 Task: Find connections with filter location Santo Tomé with filter topic #retailwith filter profile language Potuguese with filter current company PhonePe with filter school St. aloysius College, Jabalpur with filter industry Glass, Ceramics and Concrete Manufacturing with filter service category Packaging Design with filter keywords title Director of Bean Counting
Action: Mouse moved to (610, 114)
Screenshot: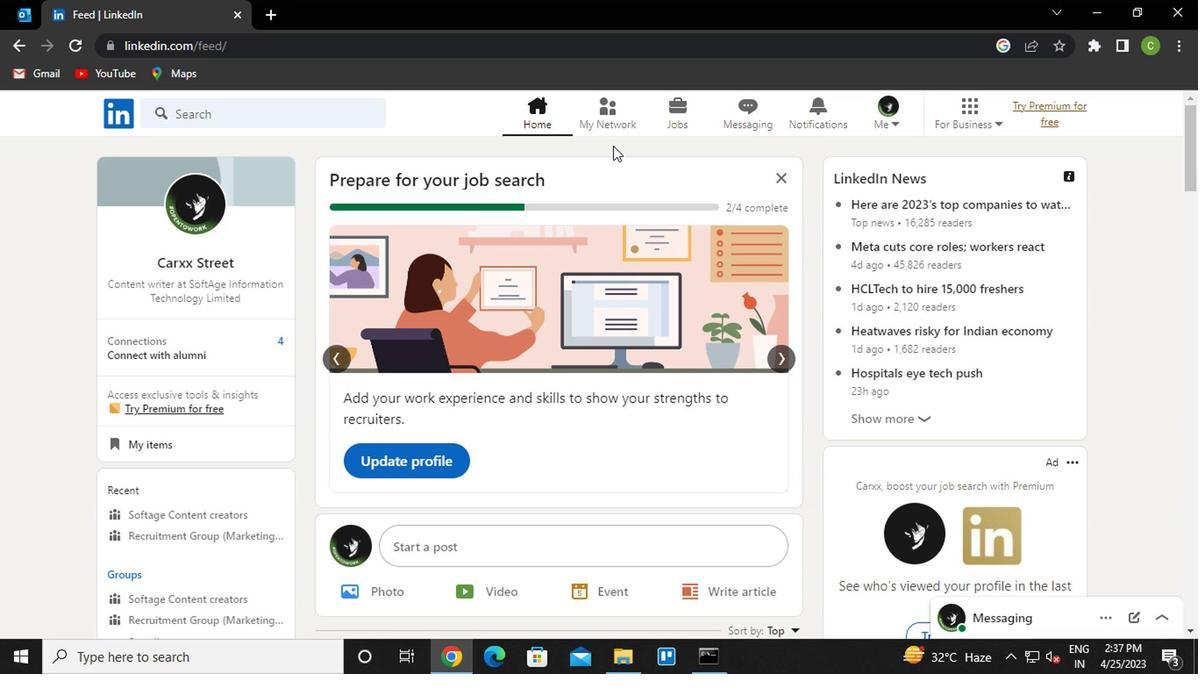 
Action: Mouse pressed left at (610, 114)
Screenshot: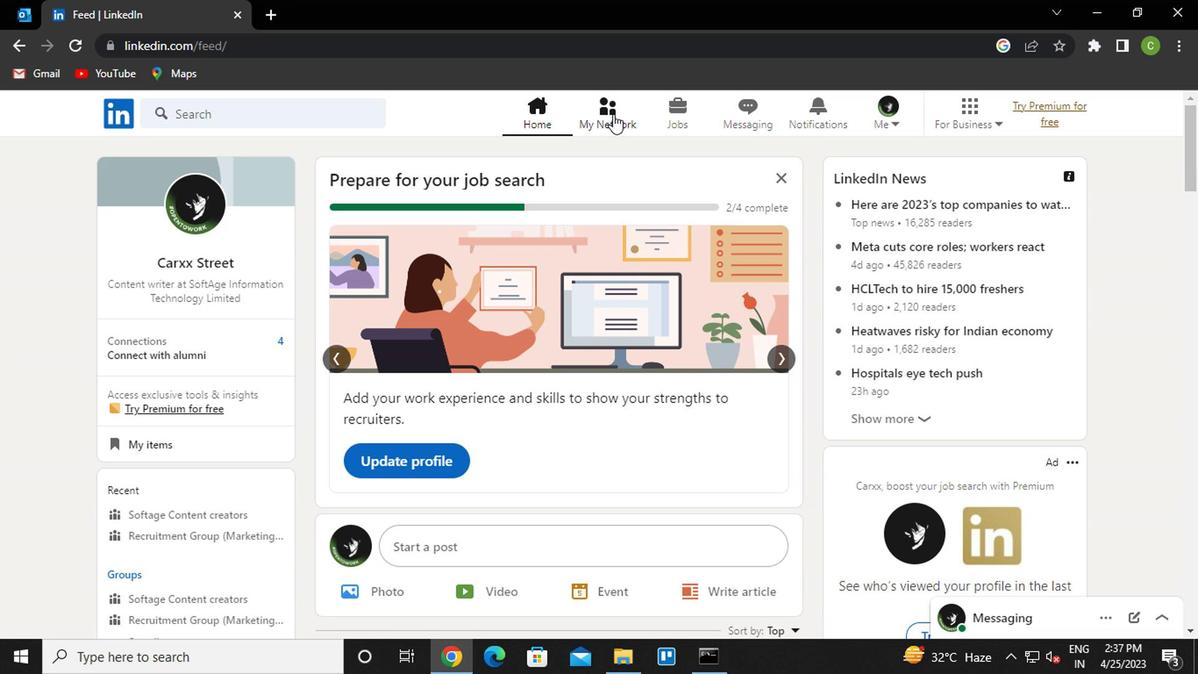 
Action: Mouse moved to (220, 207)
Screenshot: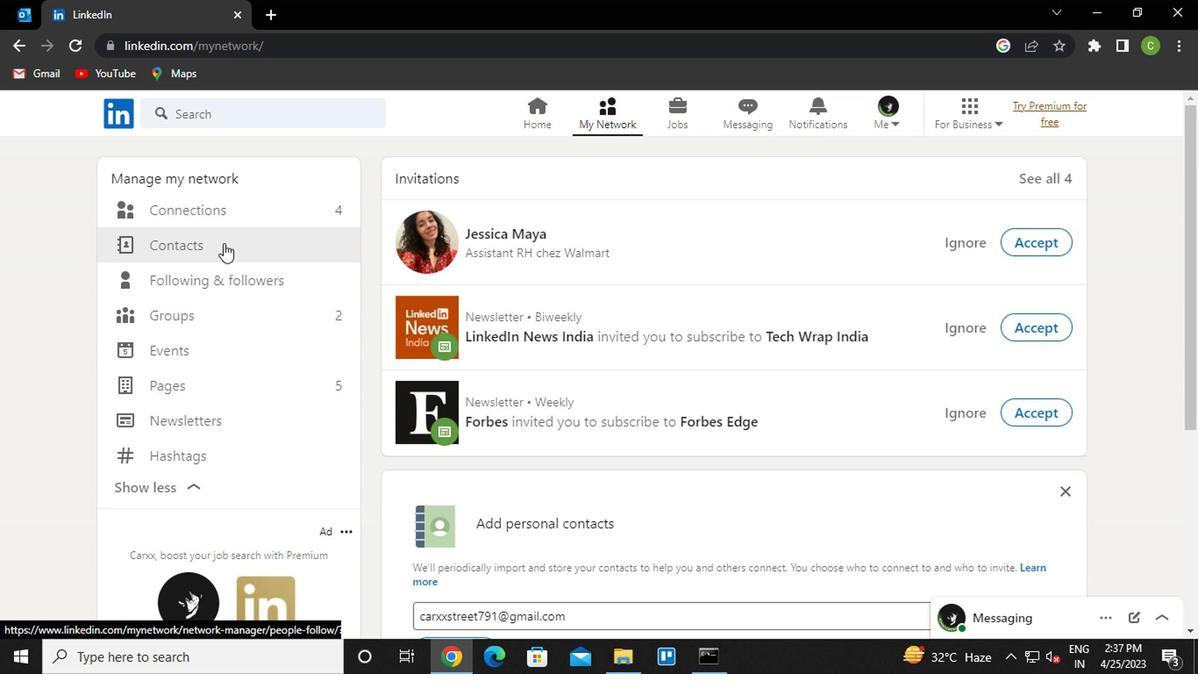 
Action: Mouse pressed left at (220, 207)
Screenshot: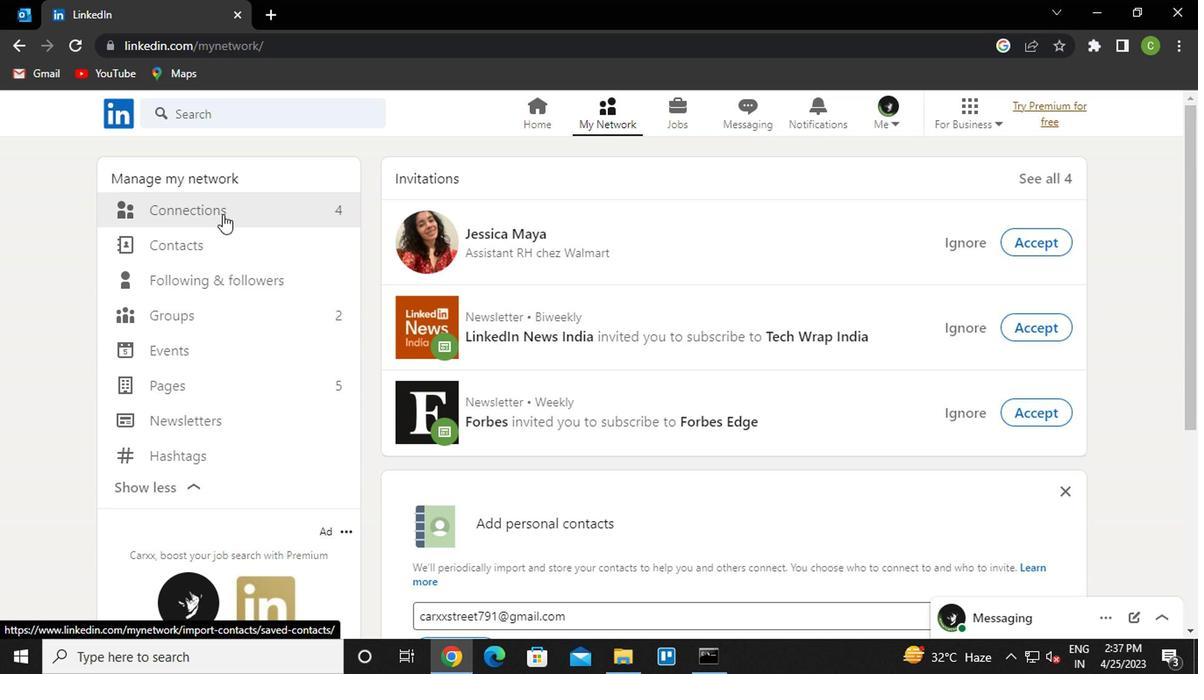 
Action: Mouse moved to (721, 200)
Screenshot: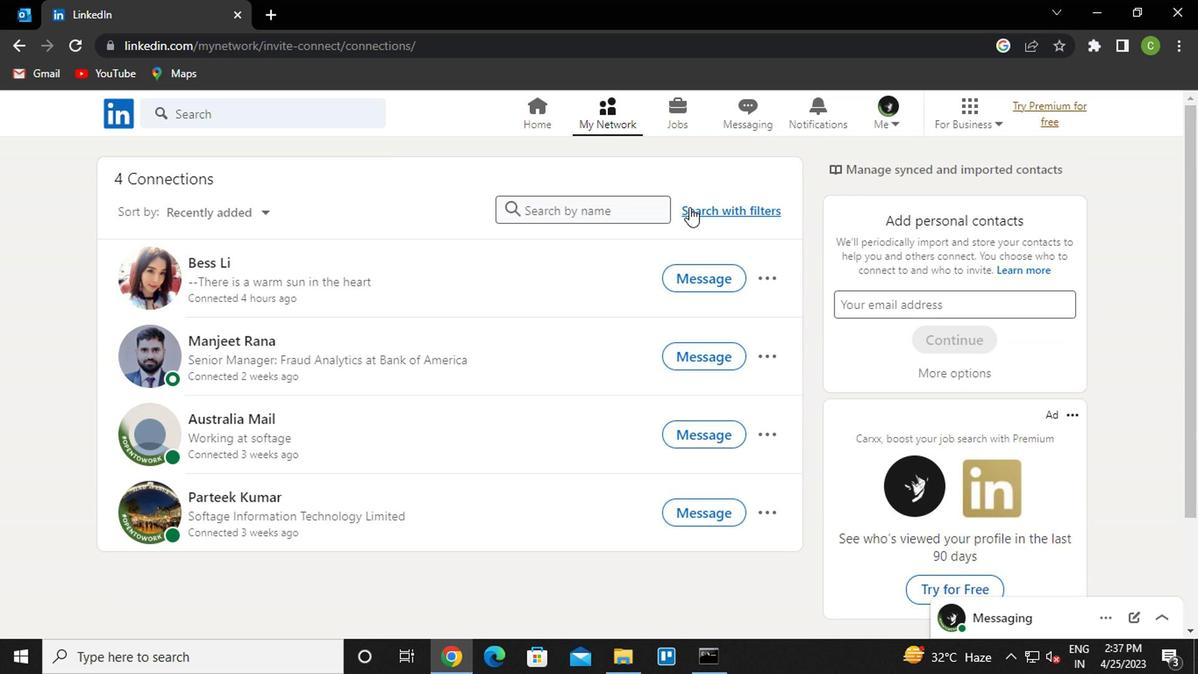 
Action: Mouse pressed left at (721, 200)
Screenshot: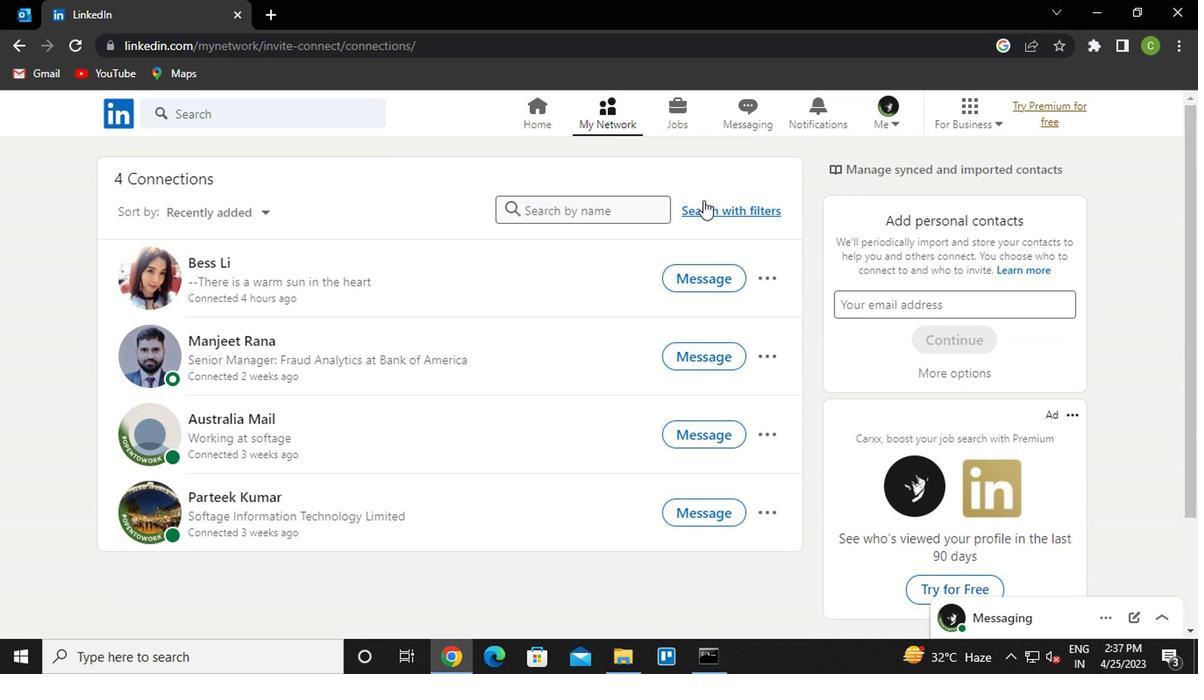 
Action: Mouse moved to (721, 209)
Screenshot: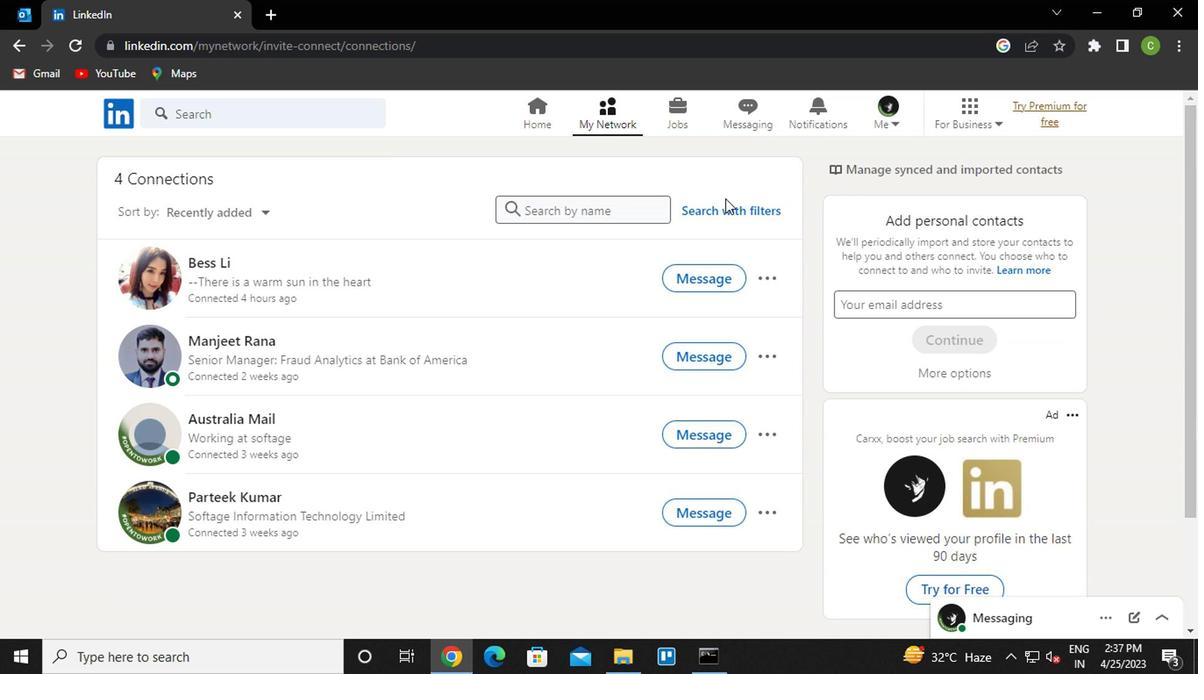 
Action: Mouse pressed left at (721, 209)
Screenshot: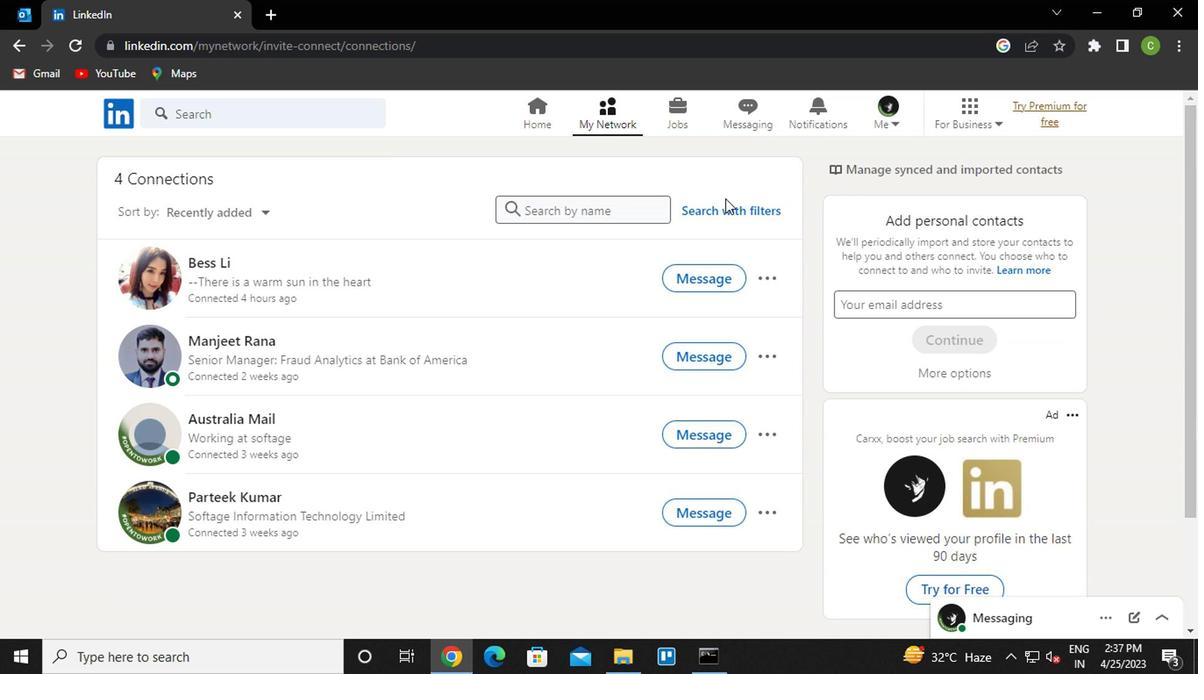 
Action: Mouse moved to (590, 168)
Screenshot: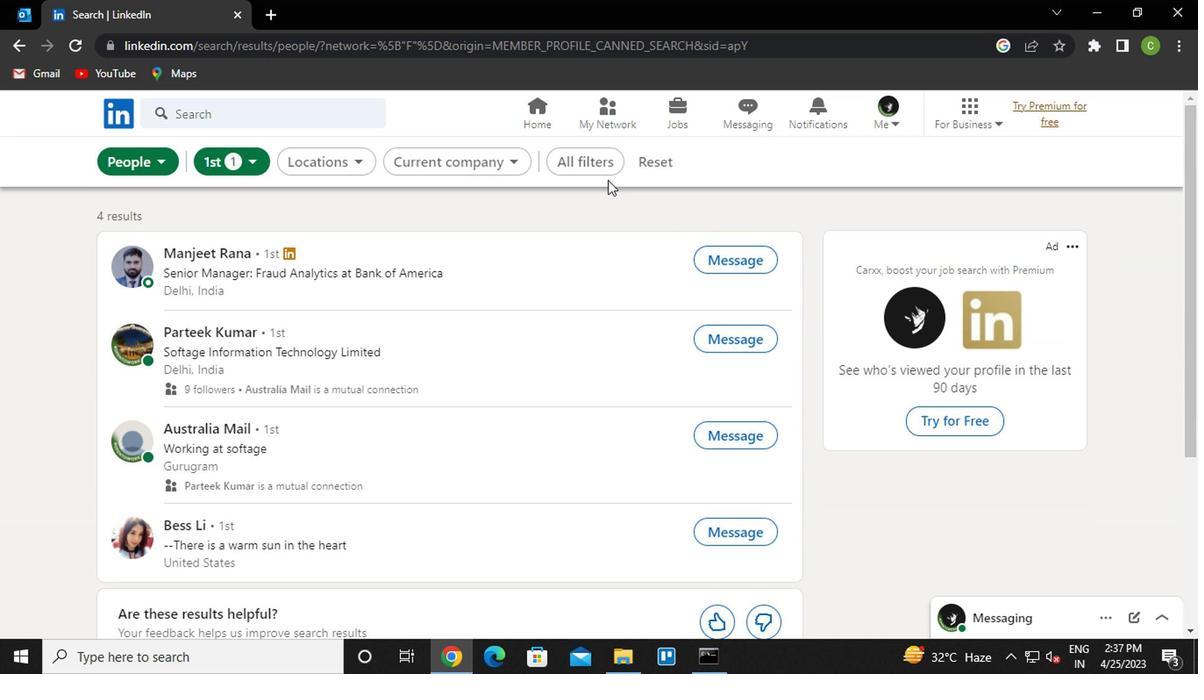 
Action: Mouse pressed left at (590, 168)
Screenshot: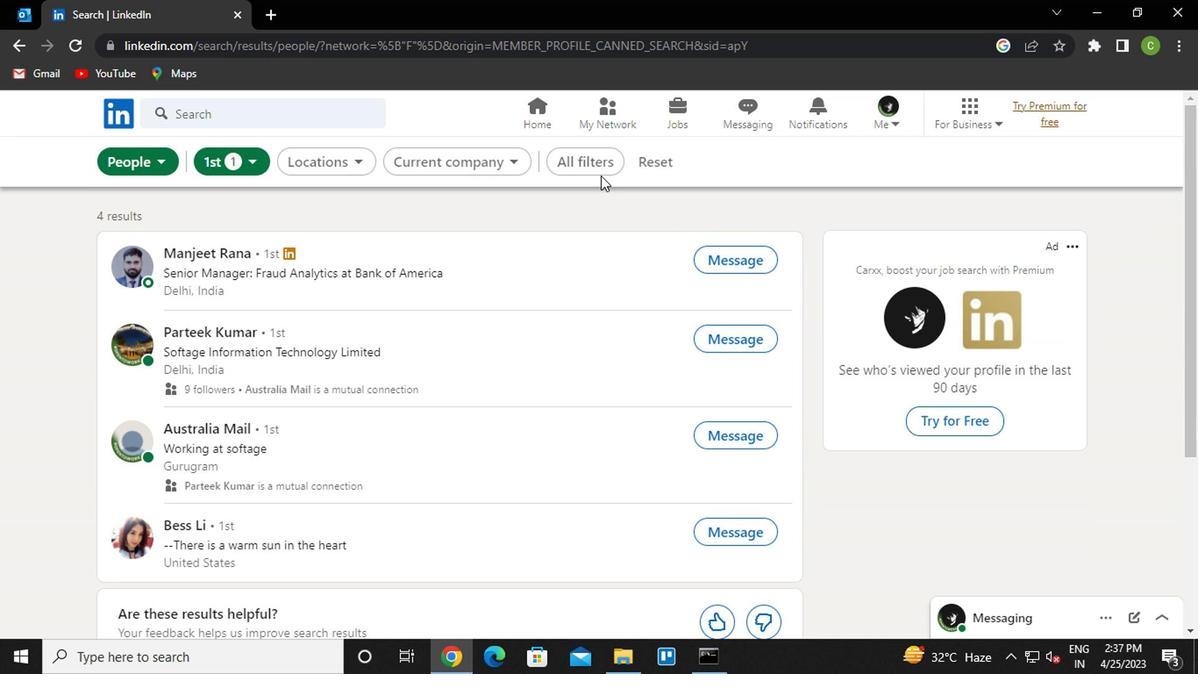
Action: Mouse moved to (898, 400)
Screenshot: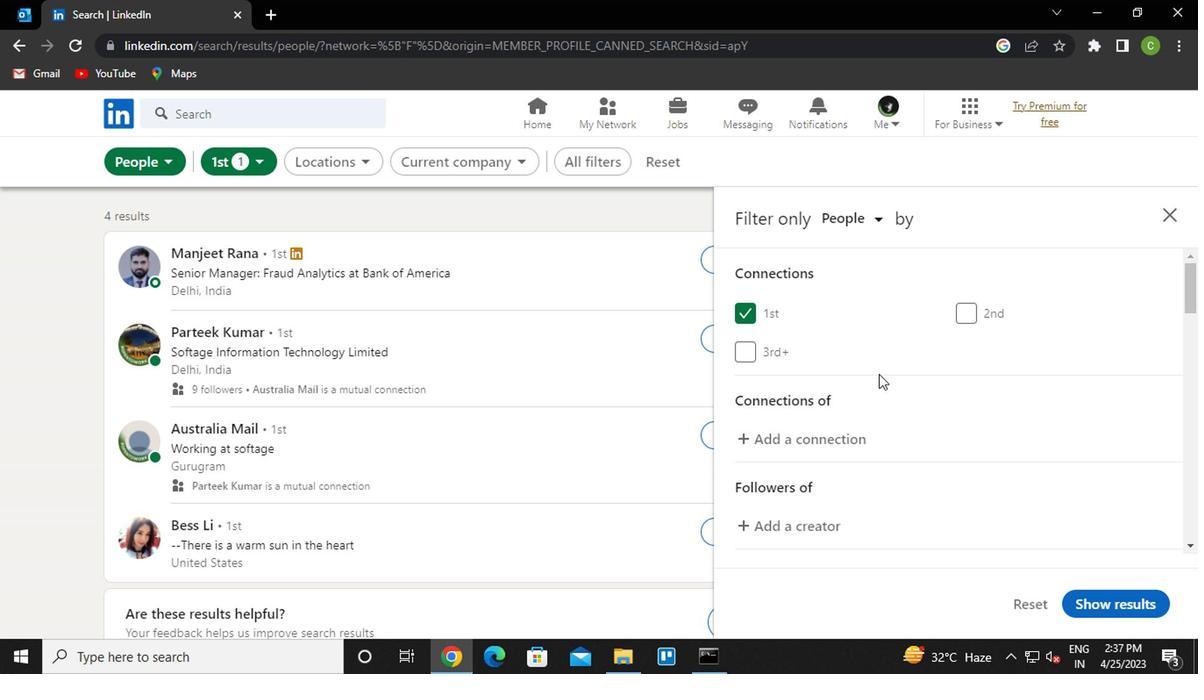 
Action: Mouse scrolled (898, 399) with delta (0, -1)
Screenshot: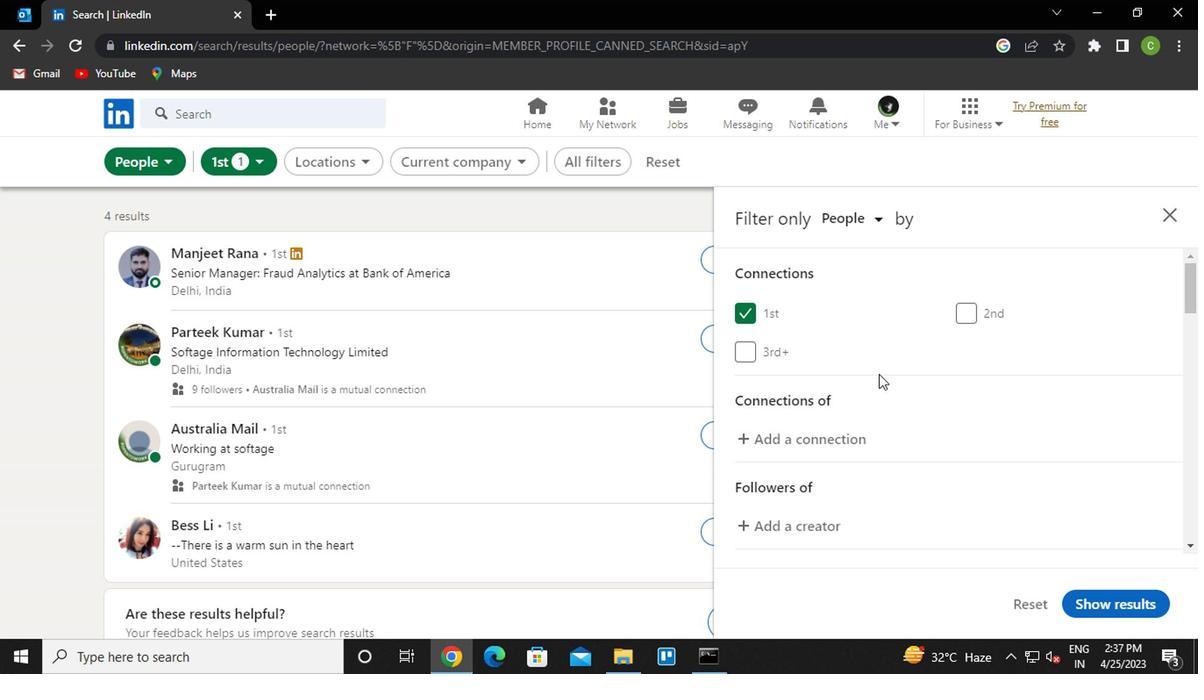 
Action: Mouse moved to (905, 406)
Screenshot: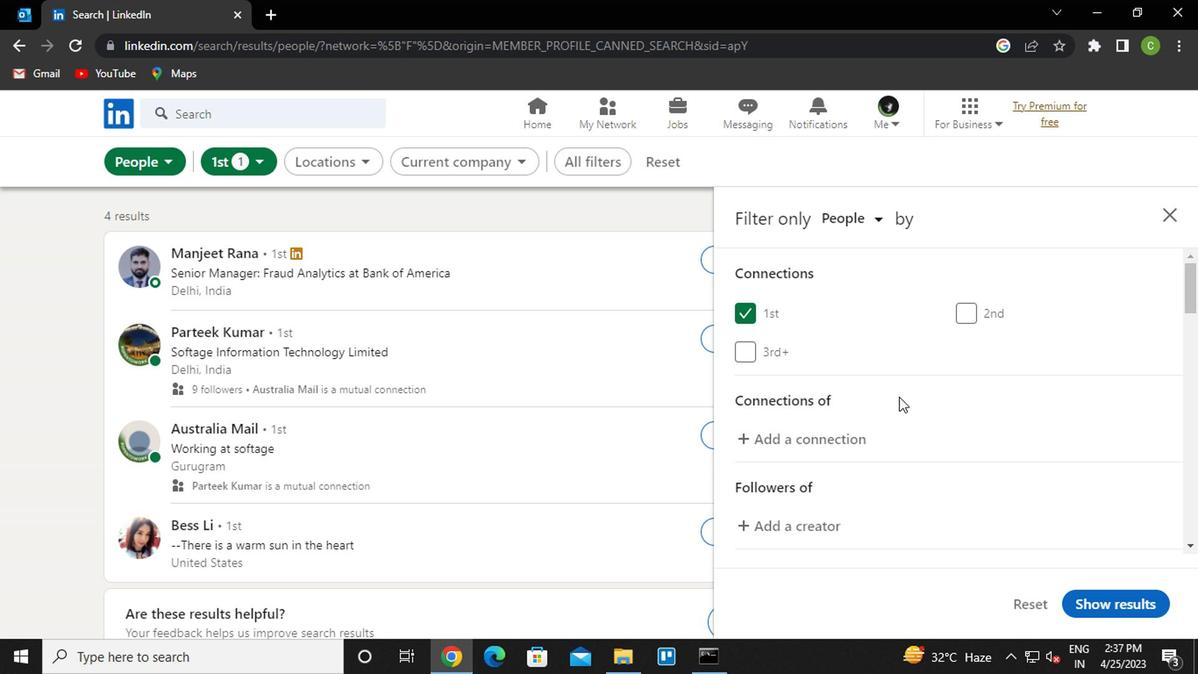 
Action: Mouse scrolled (905, 405) with delta (0, 0)
Screenshot: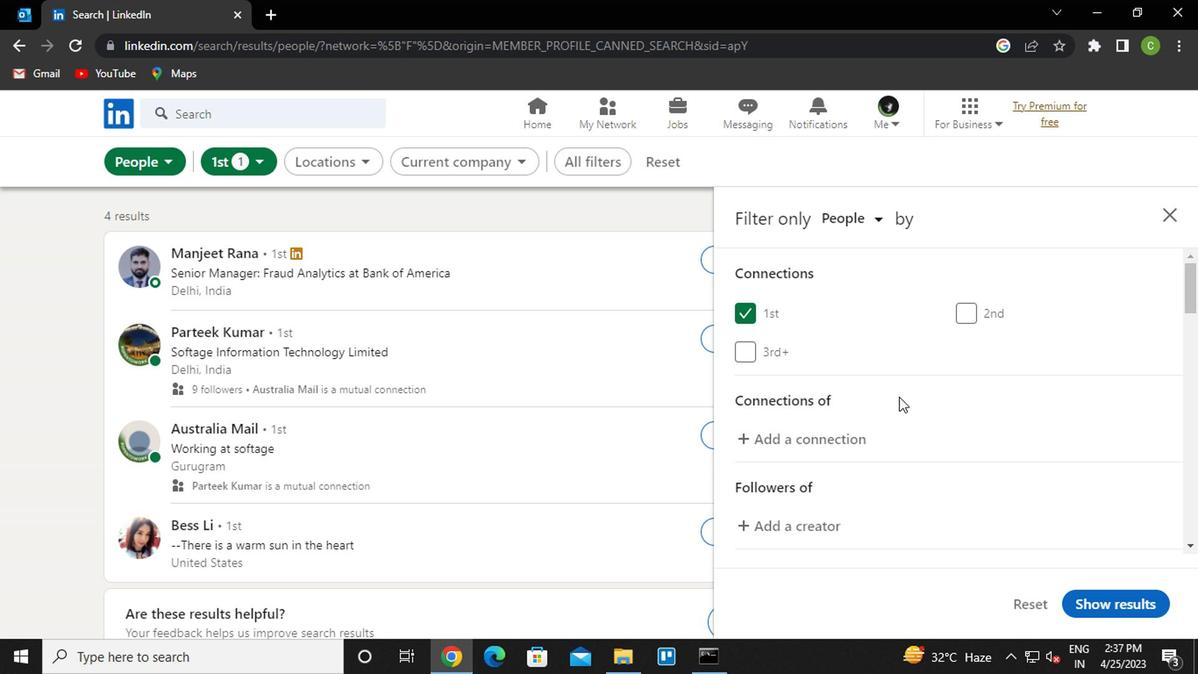 
Action: Mouse moved to (910, 413)
Screenshot: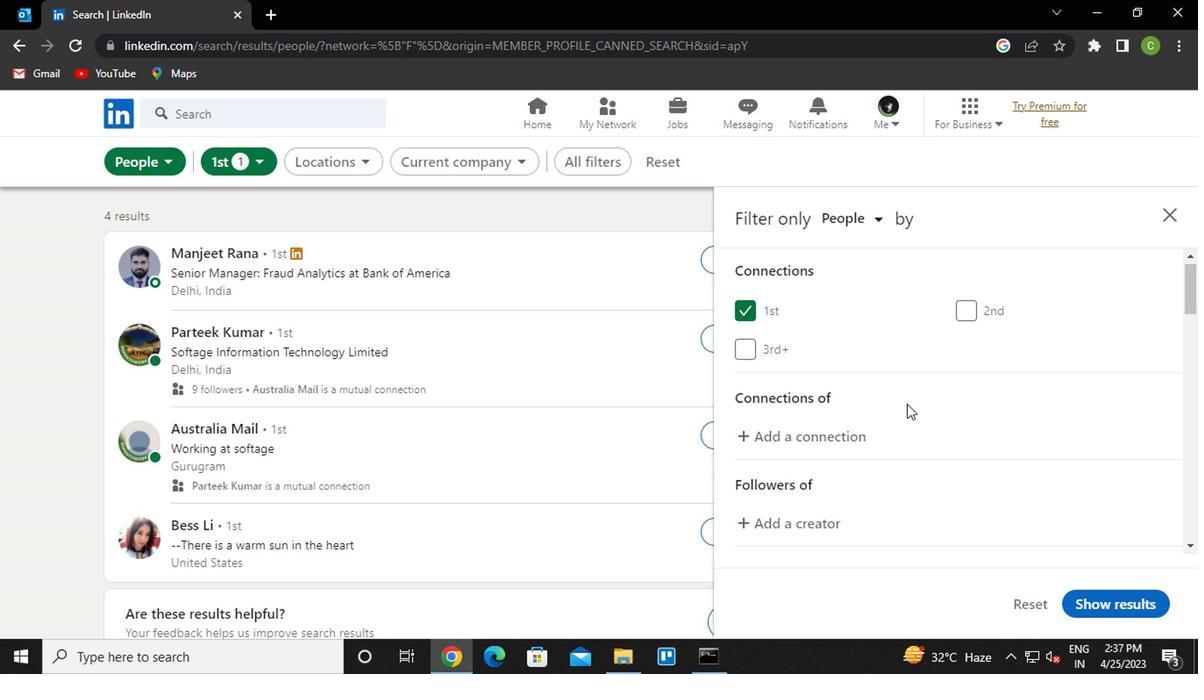
Action: Mouse scrolled (910, 412) with delta (0, 0)
Screenshot: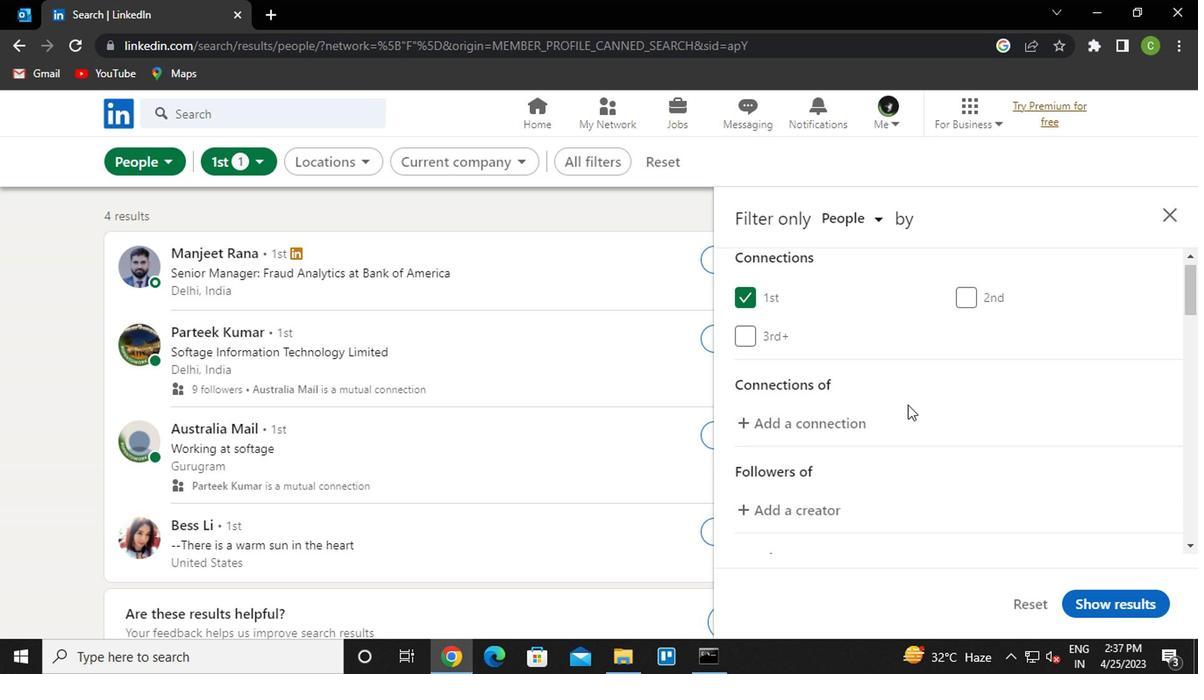 
Action: Mouse moved to (1013, 425)
Screenshot: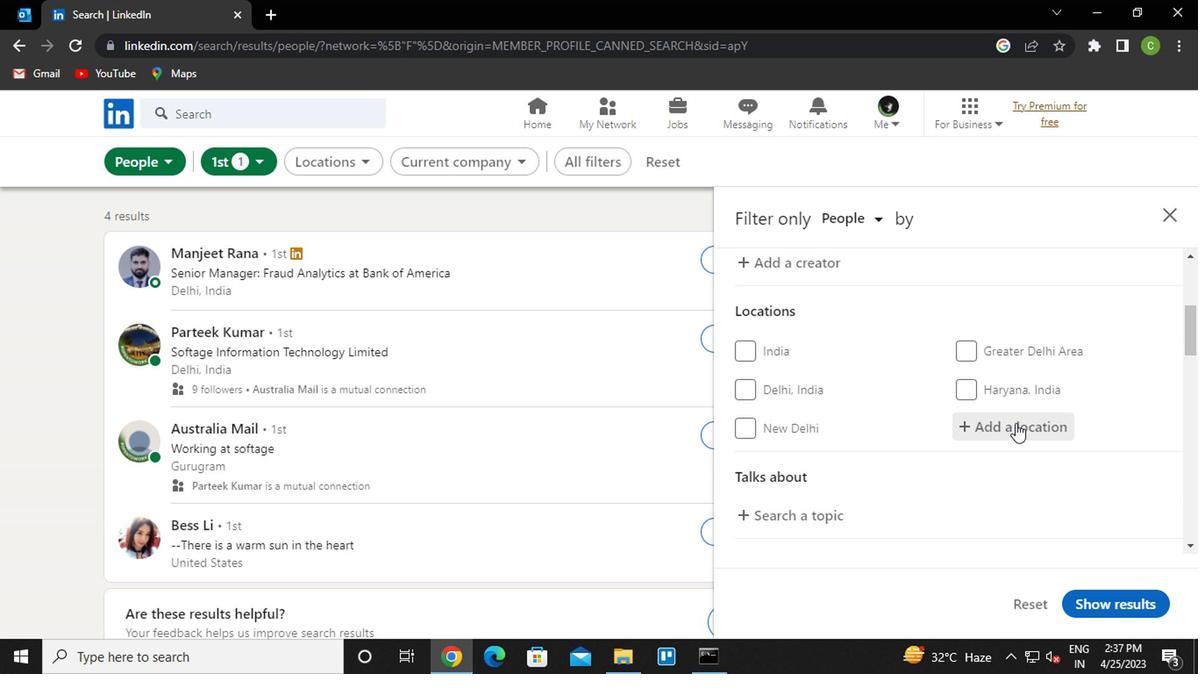 
Action: Mouse pressed left at (1013, 425)
Screenshot: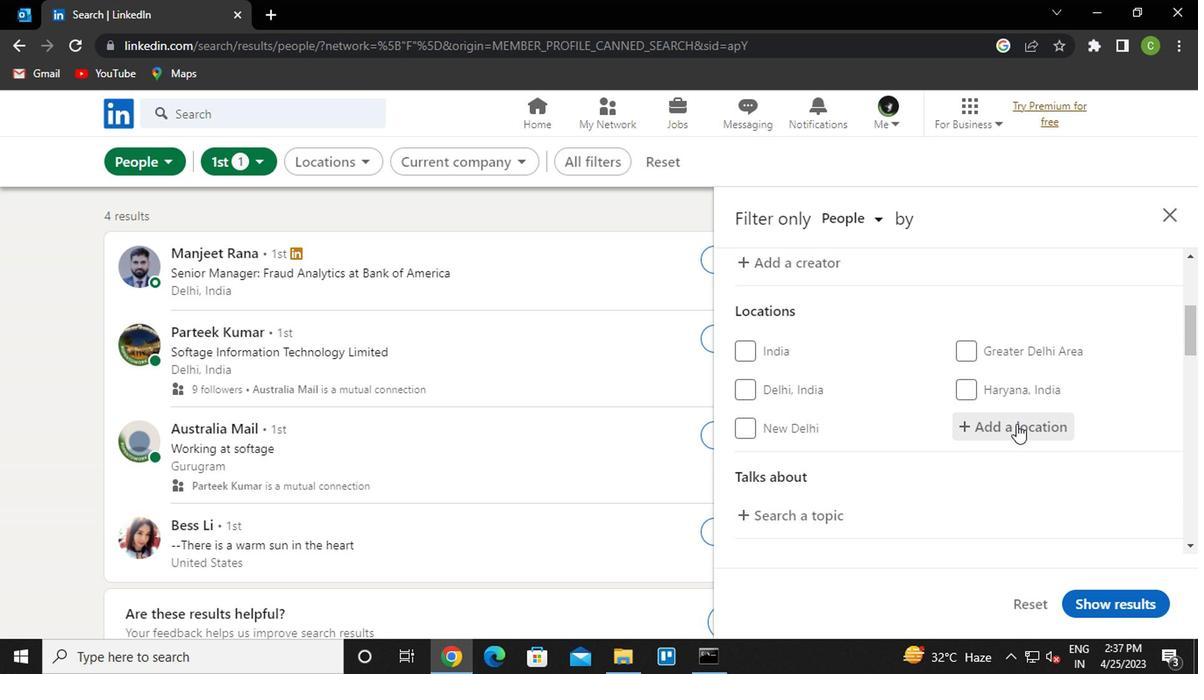 
Action: Key pressed <Key.caps_lock><Key.caps_lock>s<Key.caps_lock>anto<Key.space><Key.caps_lock>t<Key.caps_lock>oma<Key.down><Key.enter>
Screenshot: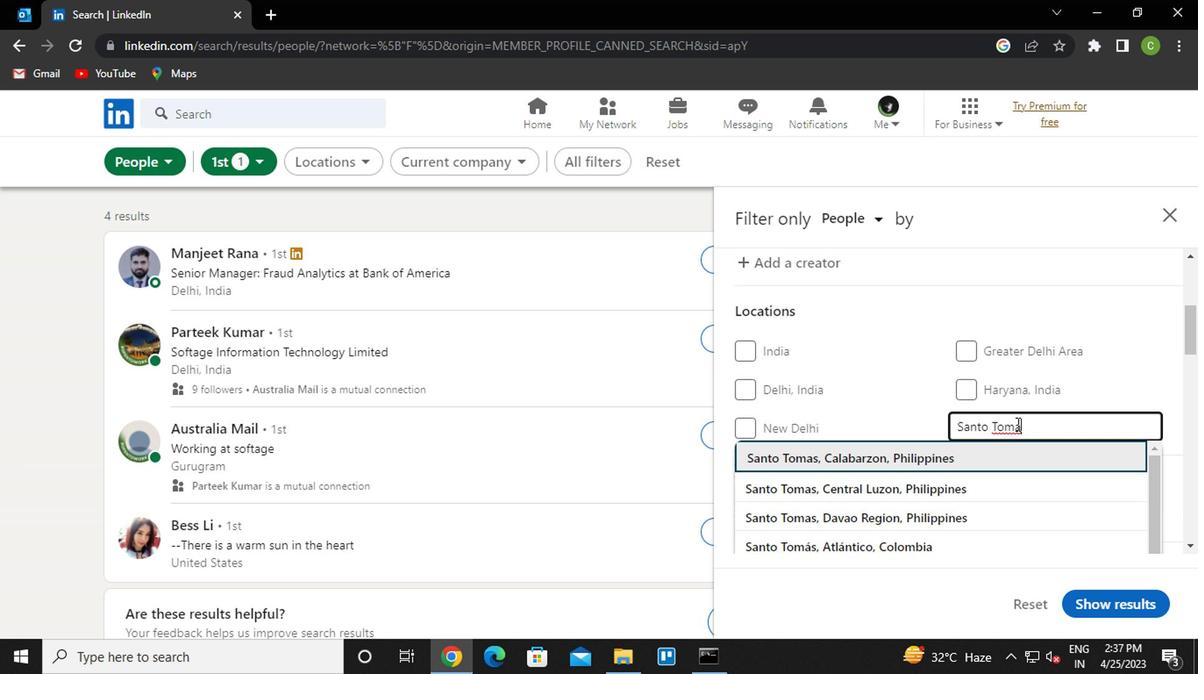 
Action: Mouse moved to (815, 518)
Screenshot: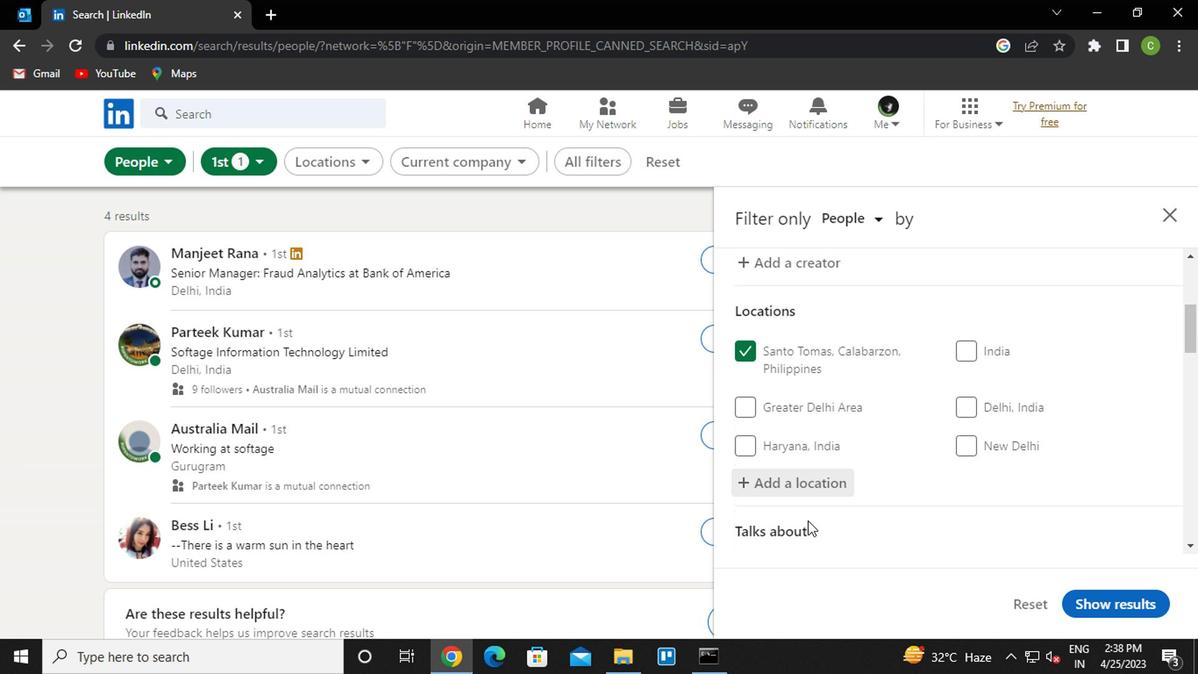 
Action: Mouse scrolled (815, 517) with delta (0, 0)
Screenshot: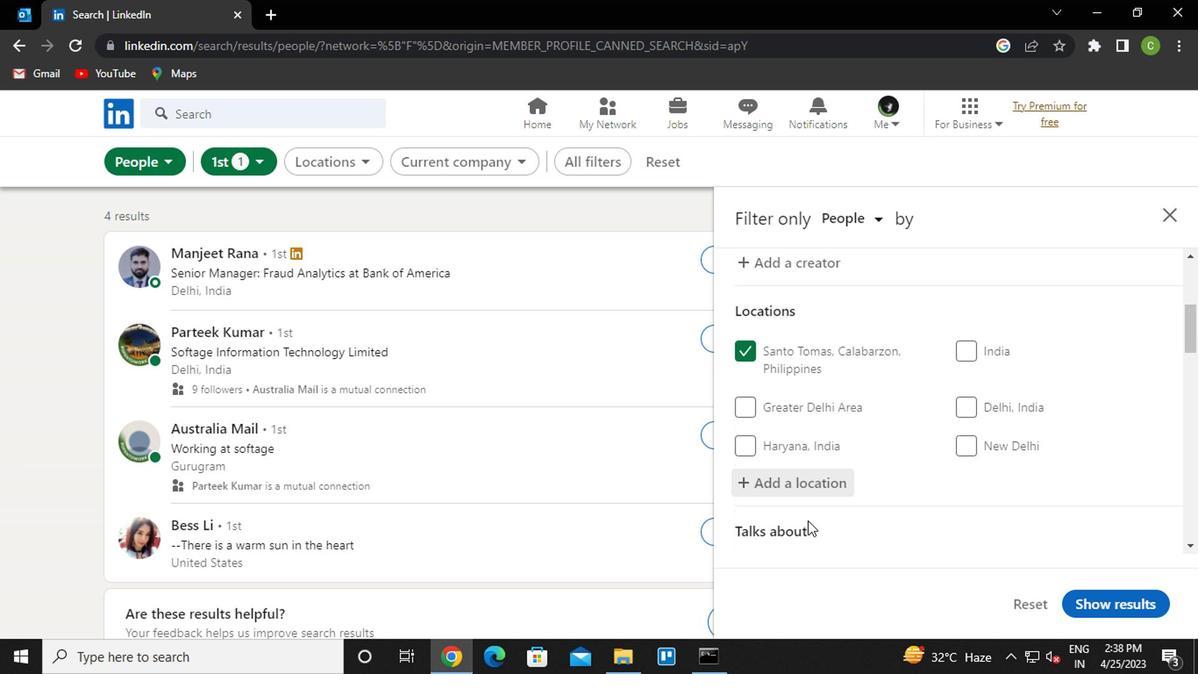 
Action: Mouse moved to (815, 482)
Screenshot: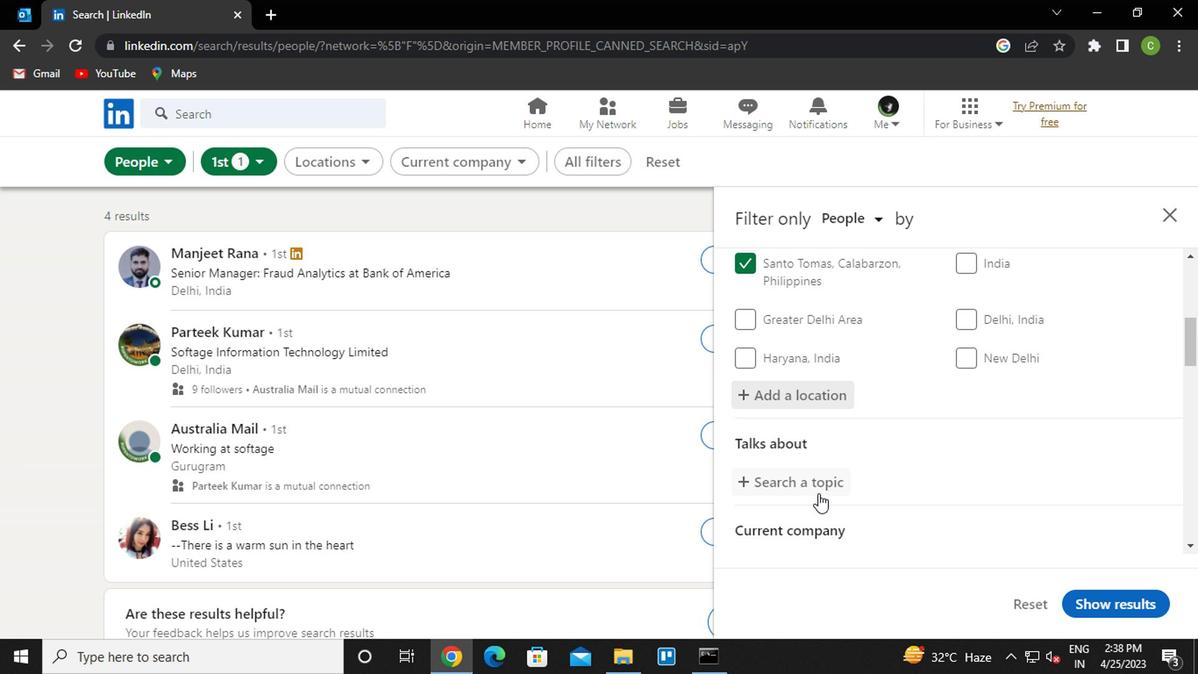
Action: Mouse pressed left at (815, 482)
Screenshot: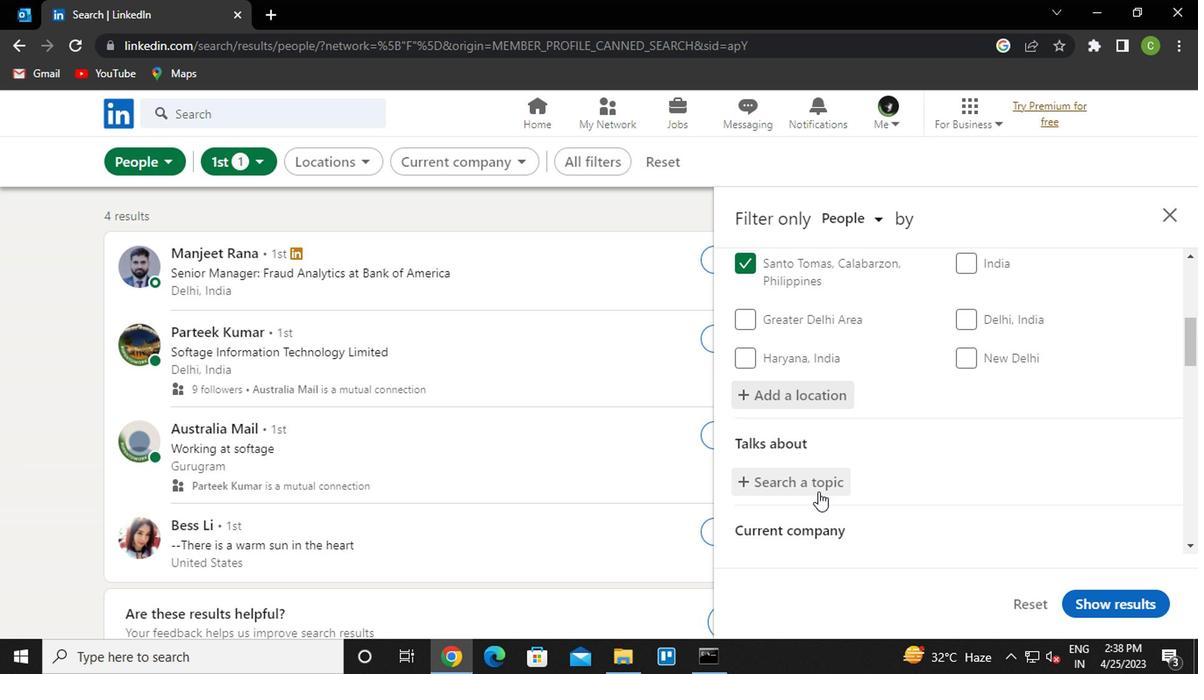 
Action: Mouse moved to (783, 503)
Screenshot: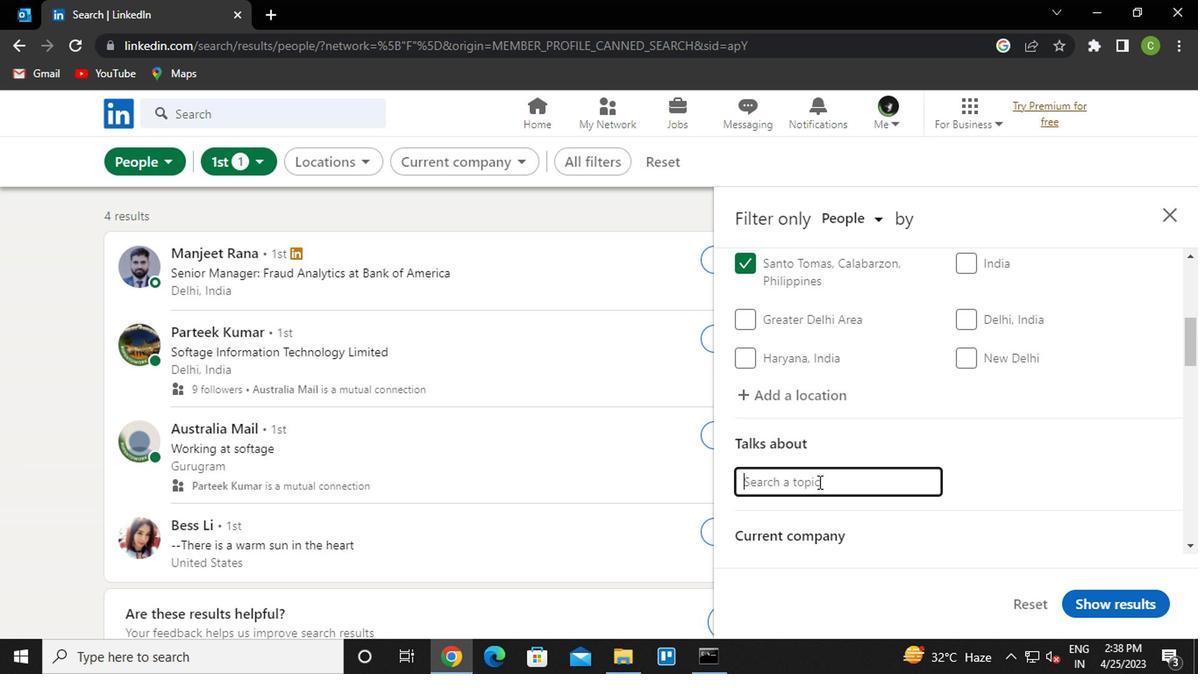 
Action: Key pressed retail<Key.down><Key.enter>
Screenshot: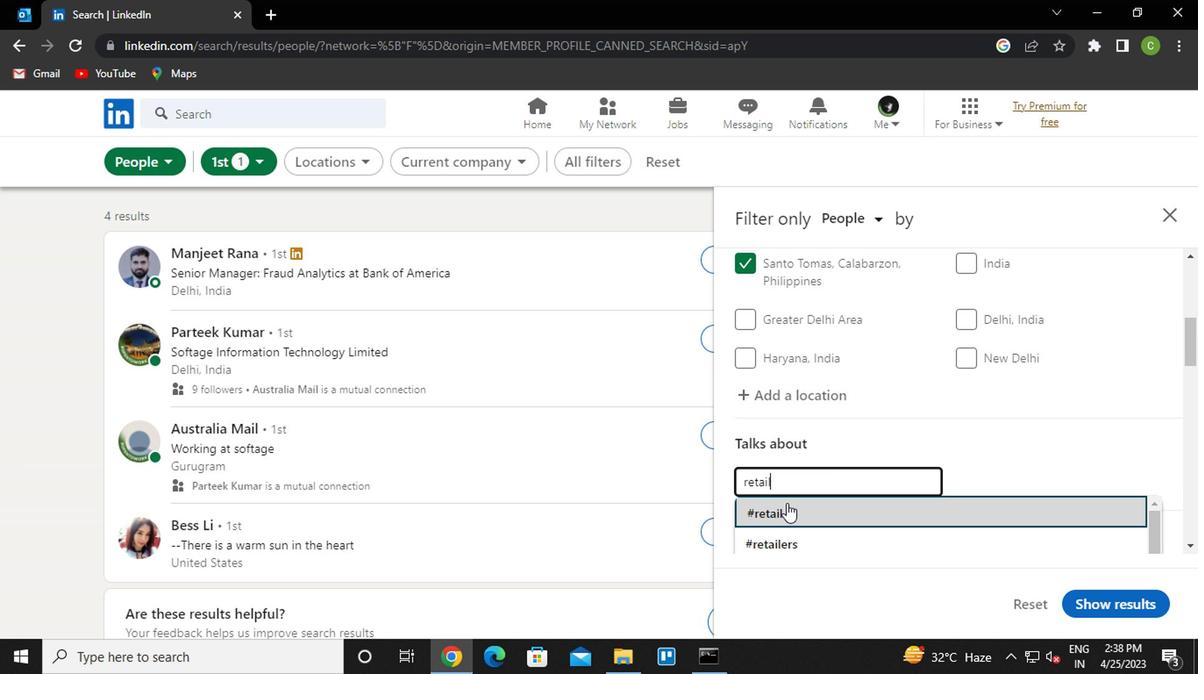 
Action: Mouse moved to (841, 510)
Screenshot: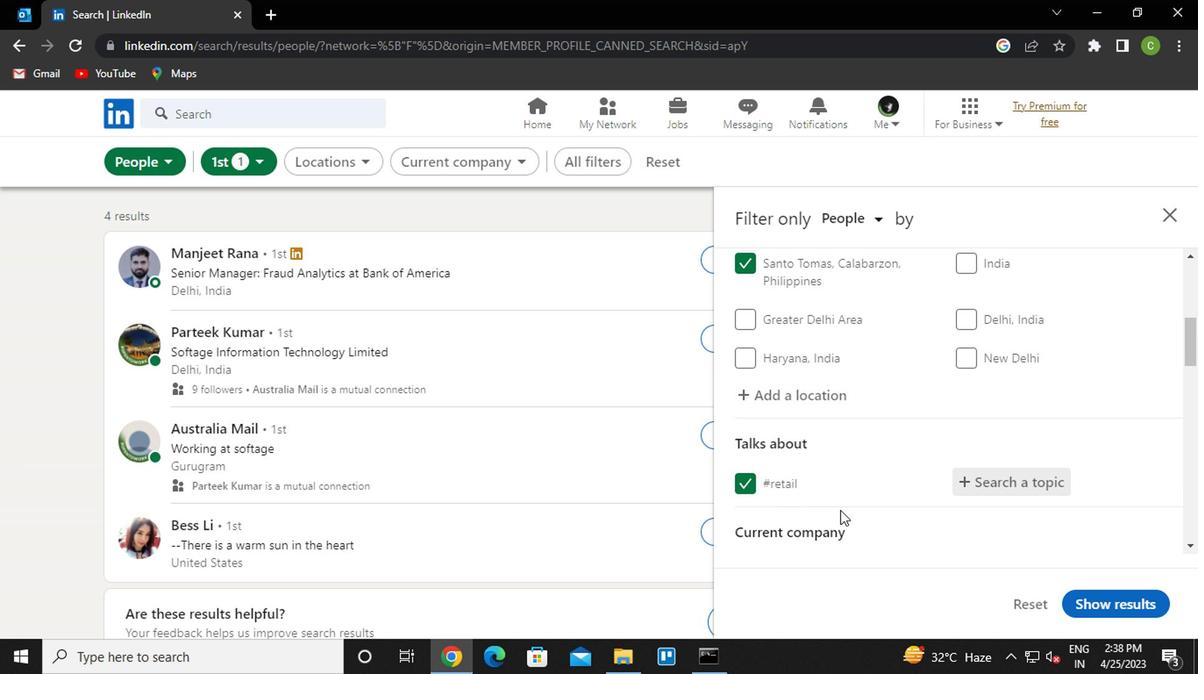 
Action: Mouse scrolled (841, 509) with delta (0, -1)
Screenshot: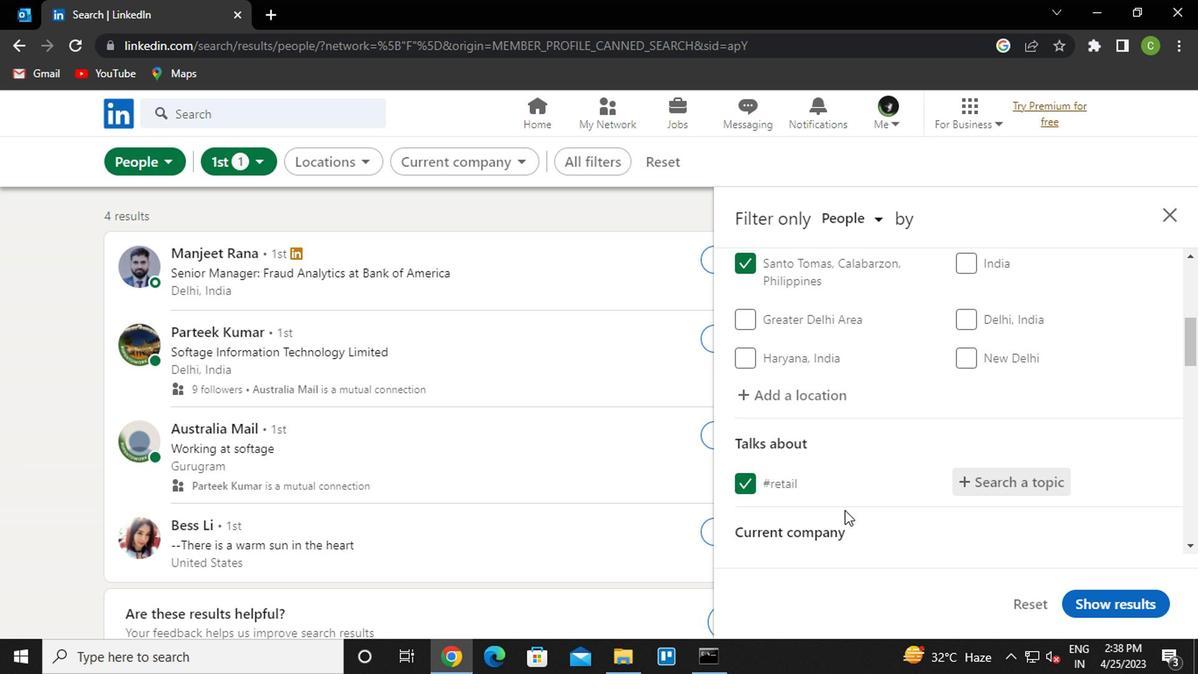 
Action: Mouse moved to (1017, 495)
Screenshot: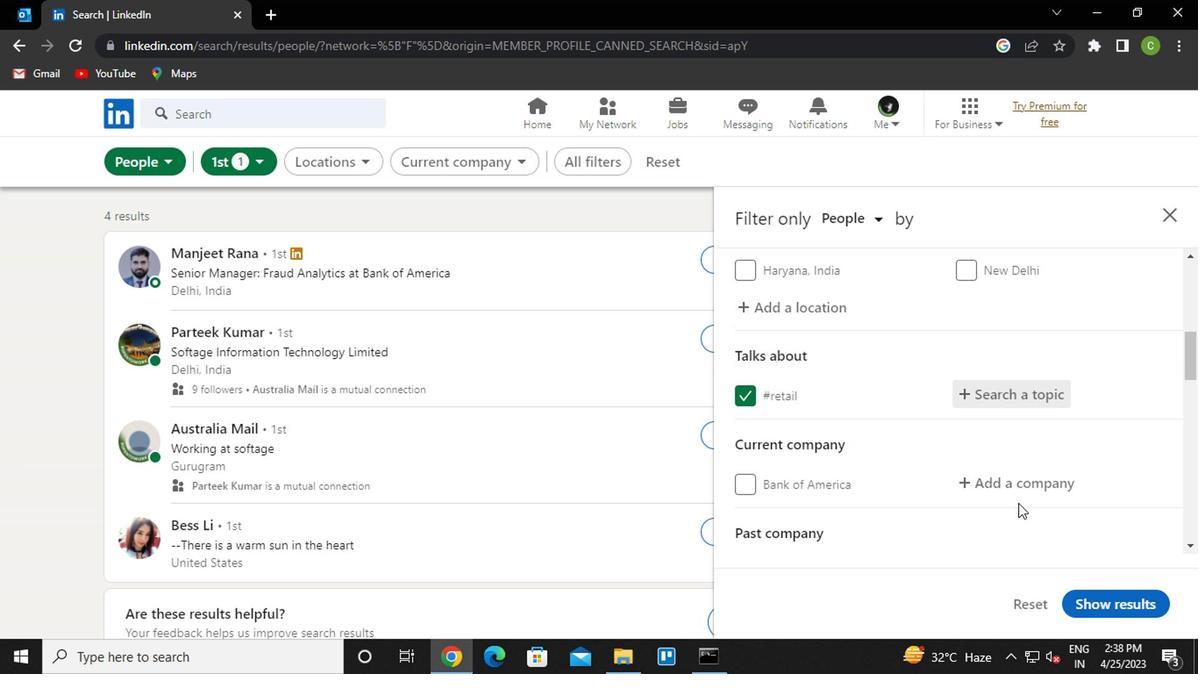 
Action: Mouse pressed left at (1017, 495)
Screenshot: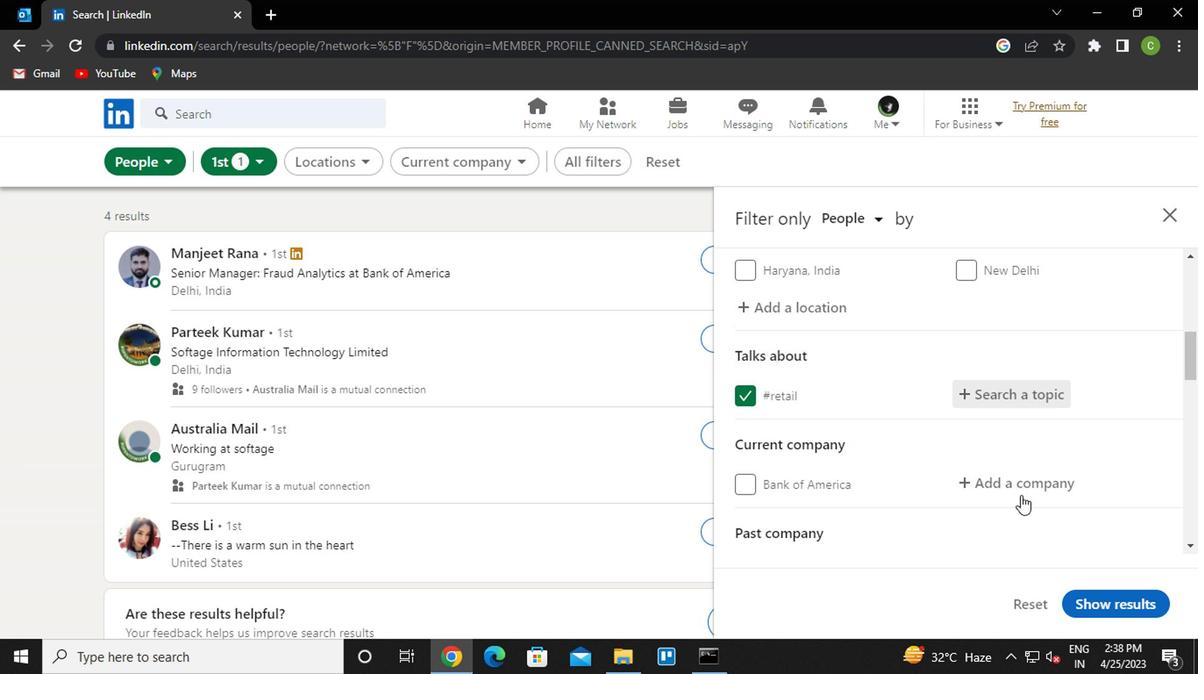 
Action: Mouse moved to (883, 586)
Screenshot: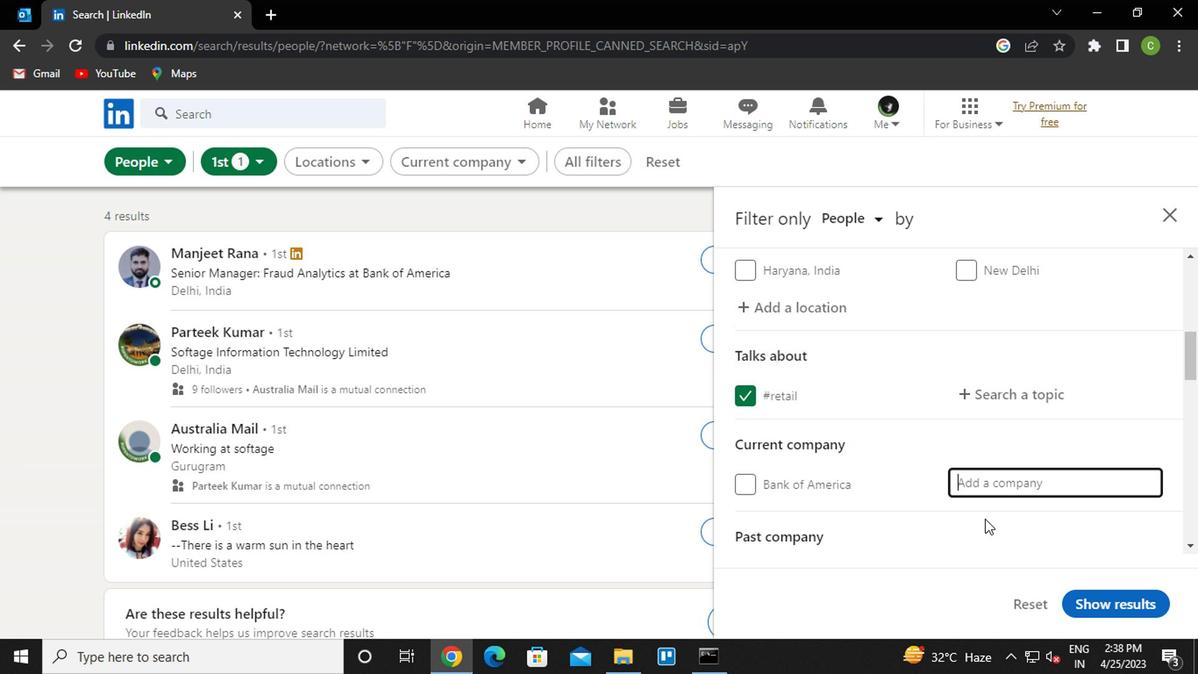 
Action: Key pressed <Key.caps_lock>p<Key.caps_lock>hone<Key.space>pay
Screenshot: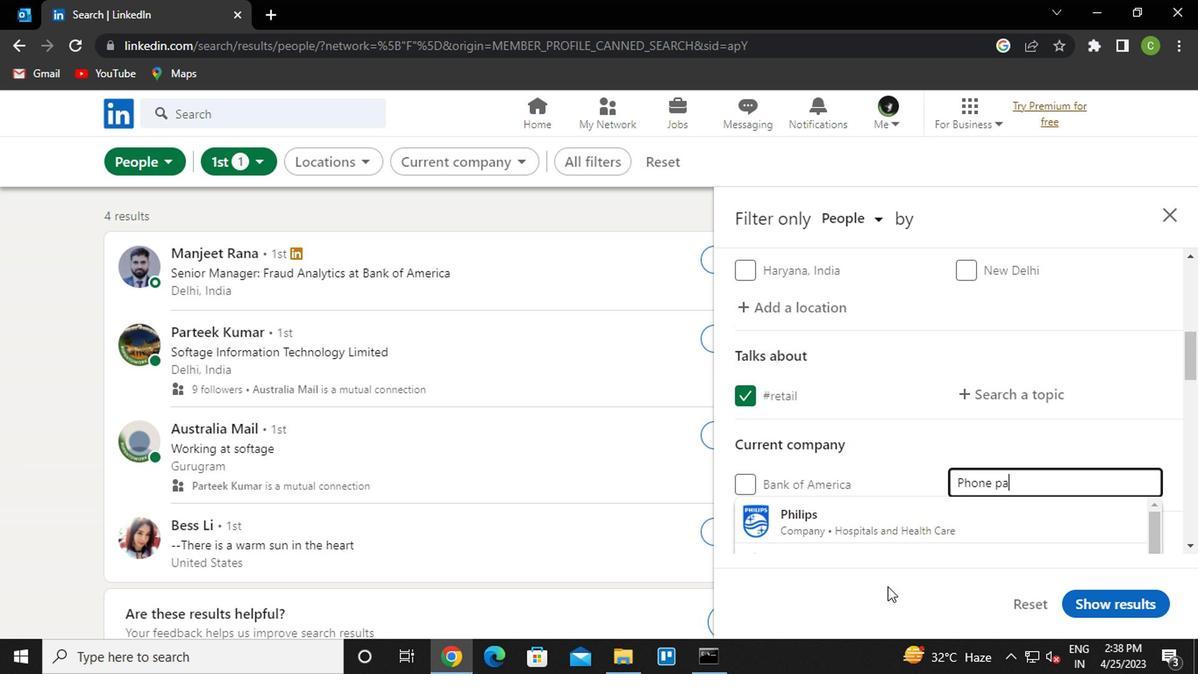 
Action: Mouse moved to (1021, 456)
Screenshot: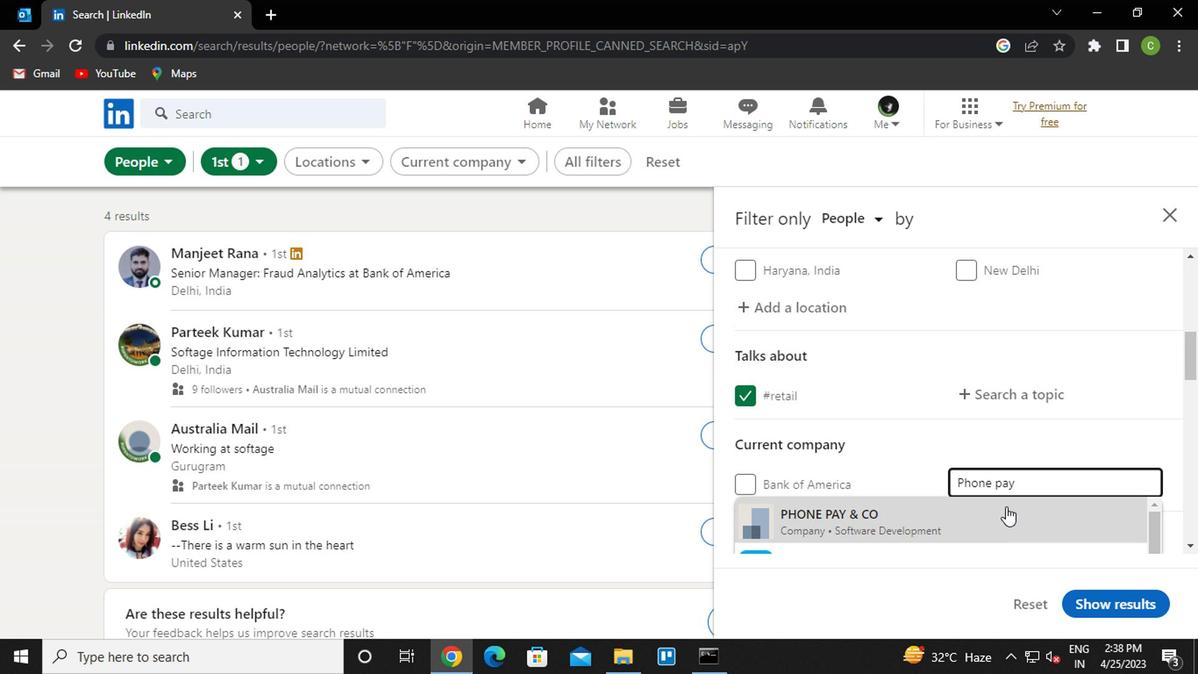 
Action: Mouse scrolled (1021, 456) with delta (0, 0)
Screenshot: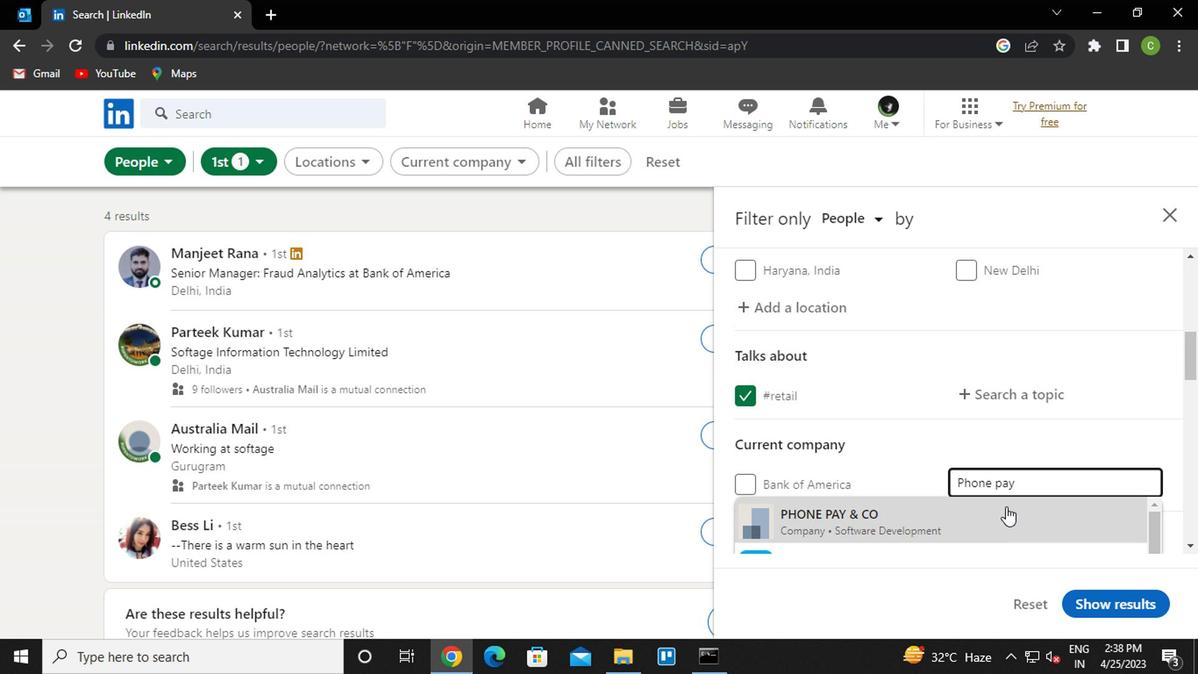 
Action: Mouse moved to (1021, 453)
Screenshot: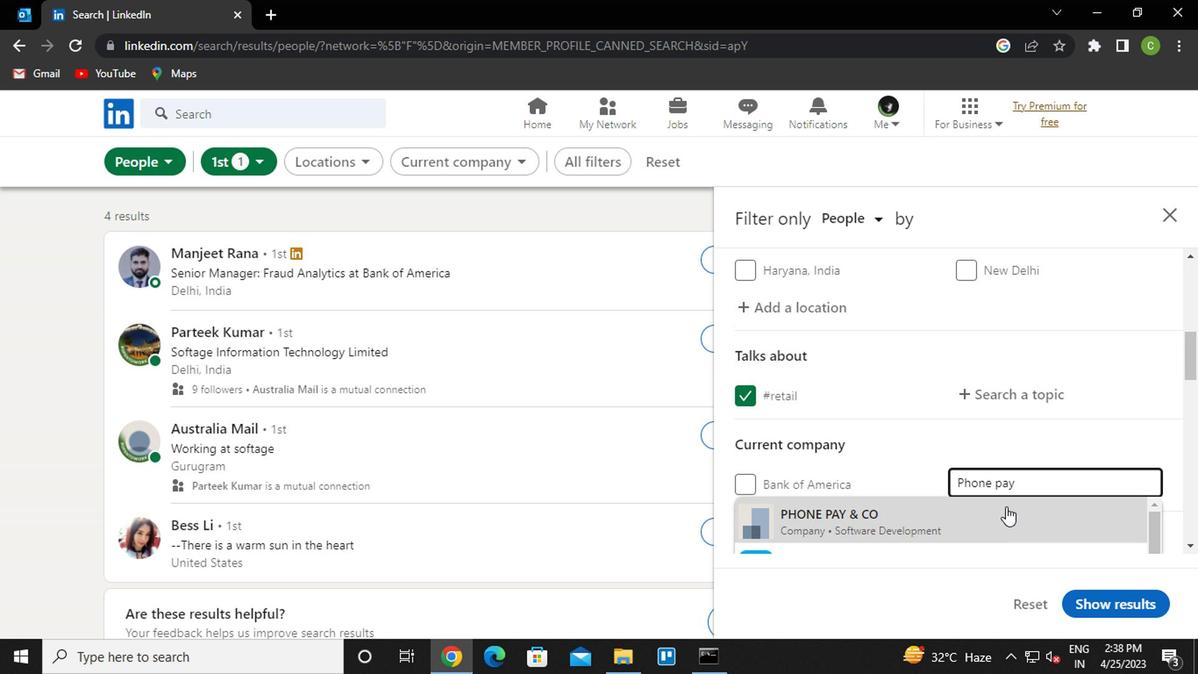 
Action: Mouse scrolled (1021, 452) with delta (0, -1)
Screenshot: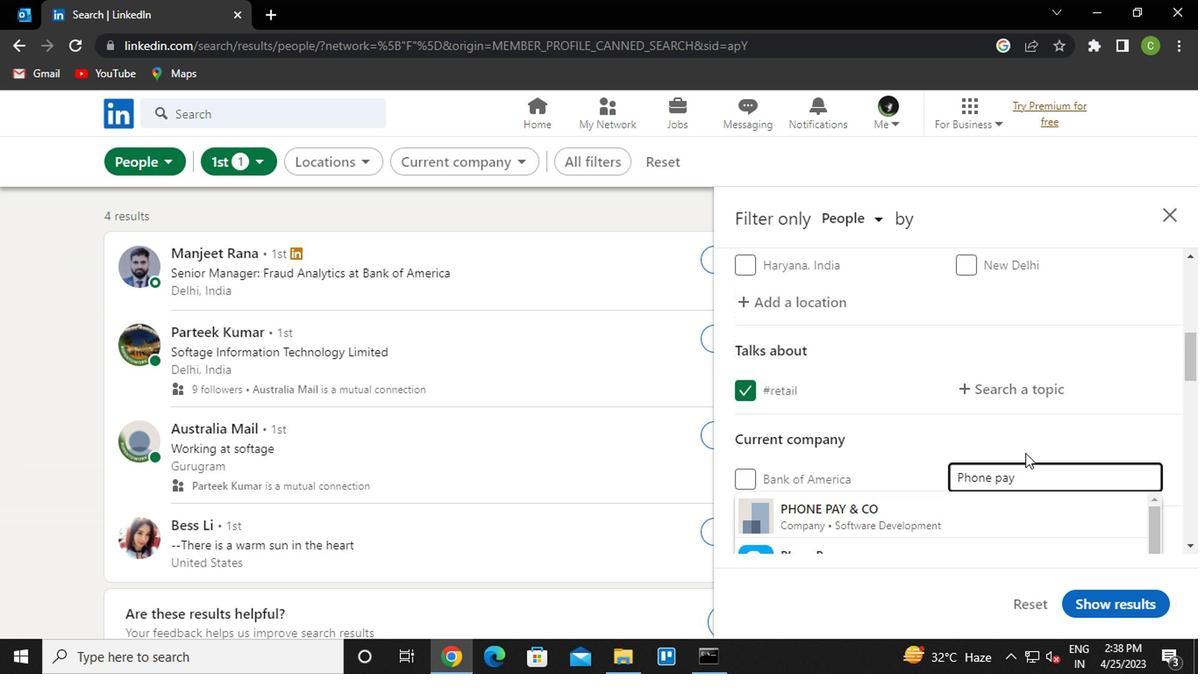 
Action: Mouse moved to (956, 399)
Screenshot: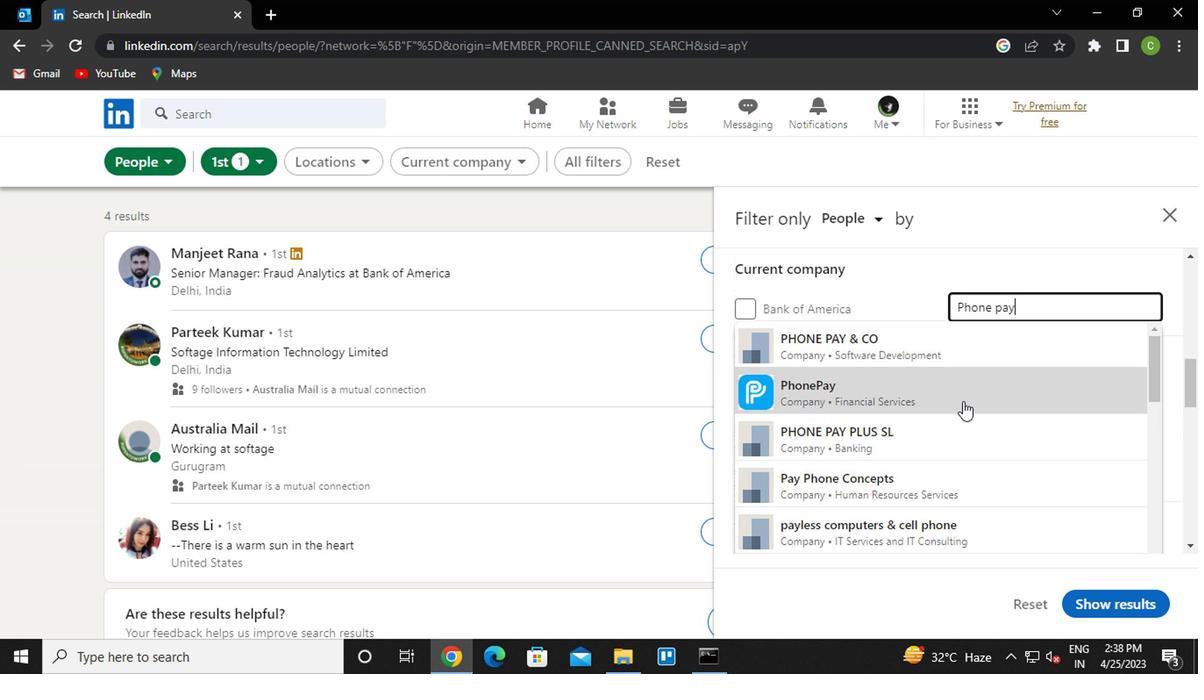 
Action: Mouse pressed left at (956, 399)
Screenshot: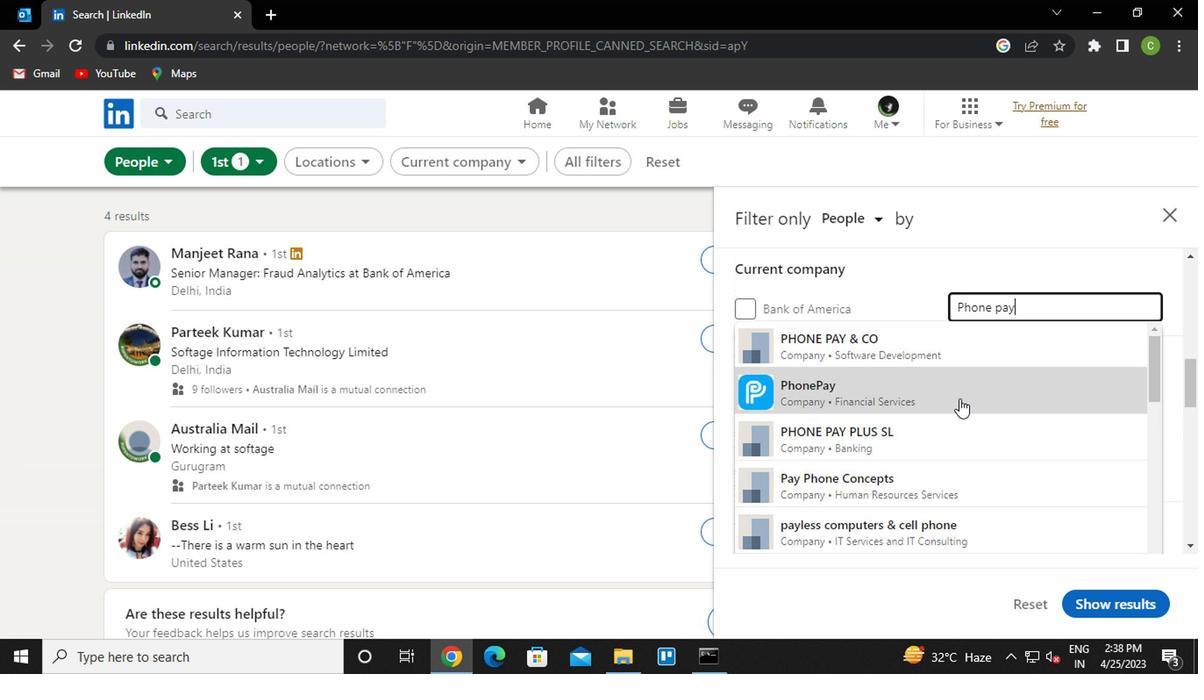 
Action: Mouse moved to (915, 377)
Screenshot: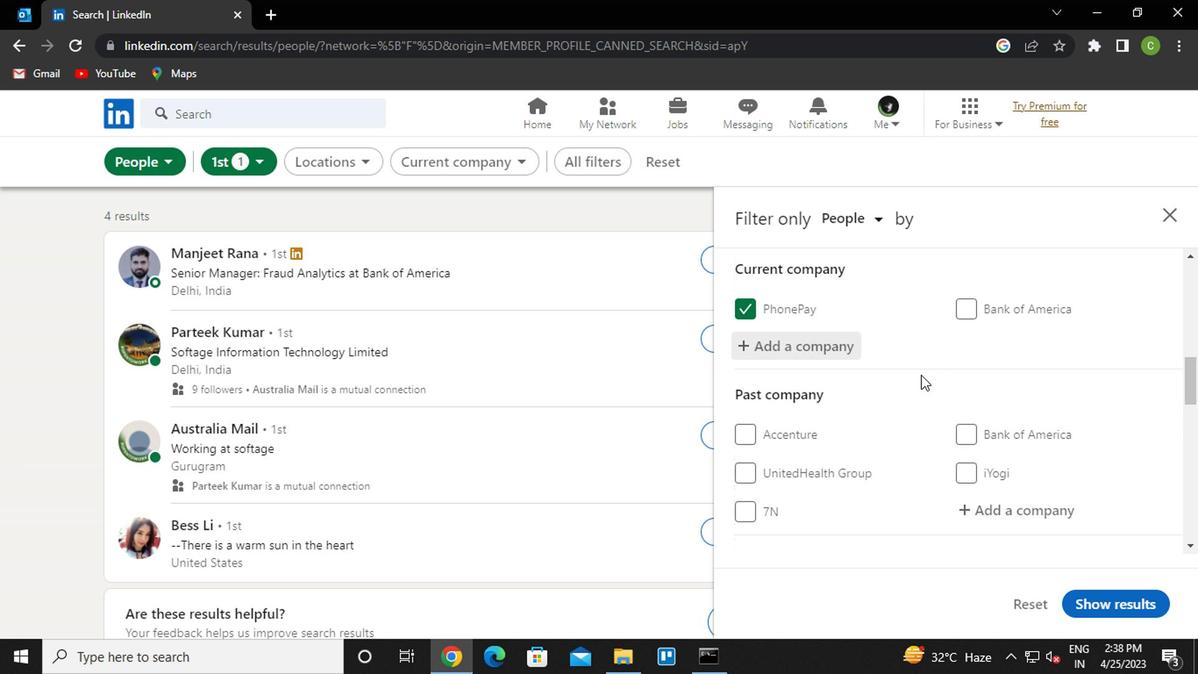 
Action: Mouse scrolled (915, 375) with delta (0, -1)
Screenshot: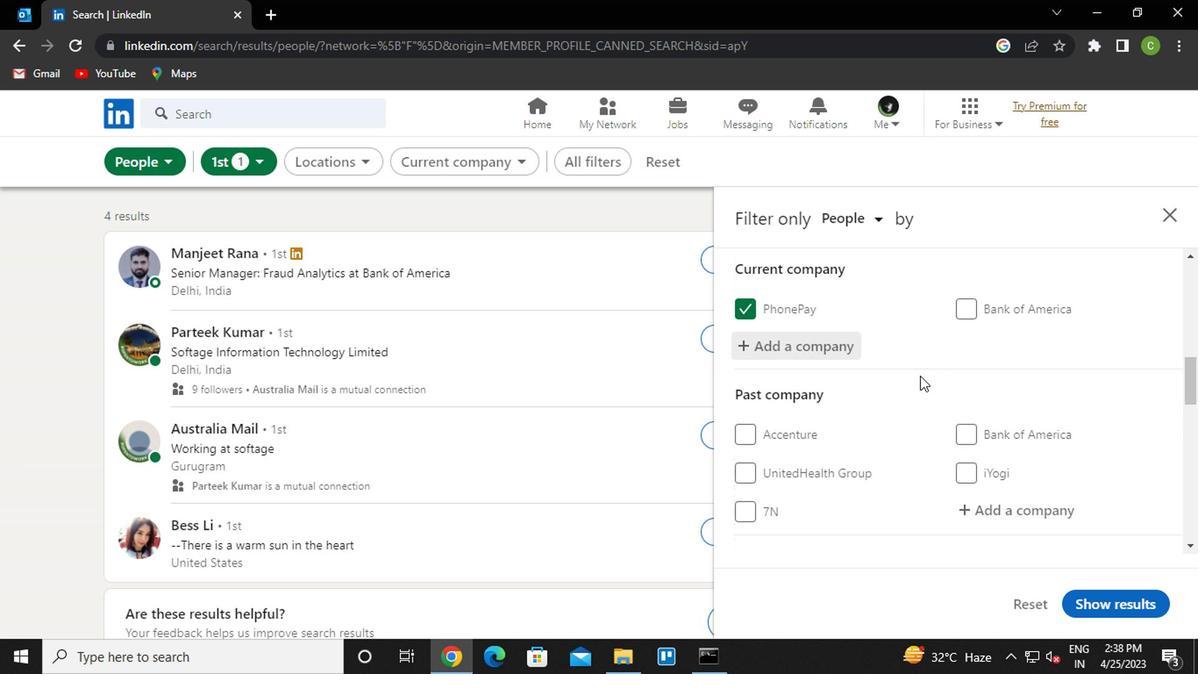 
Action: Mouse moved to (911, 384)
Screenshot: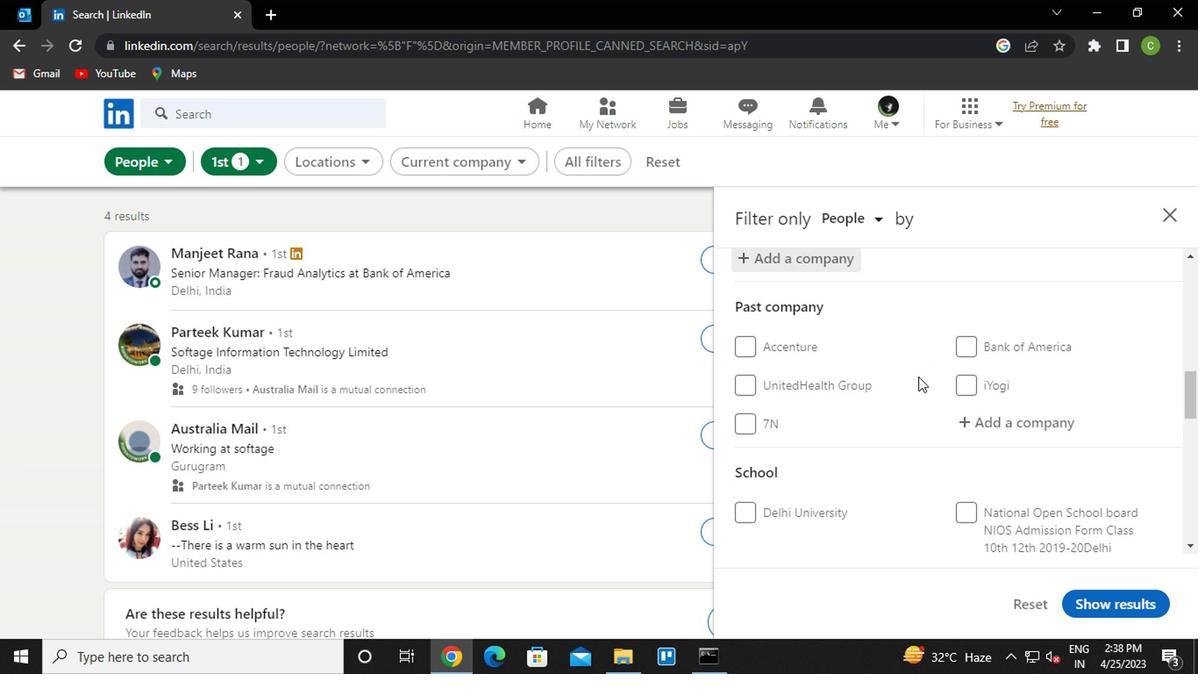 
Action: Mouse scrolled (911, 383) with delta (0, 0)
Screenshot: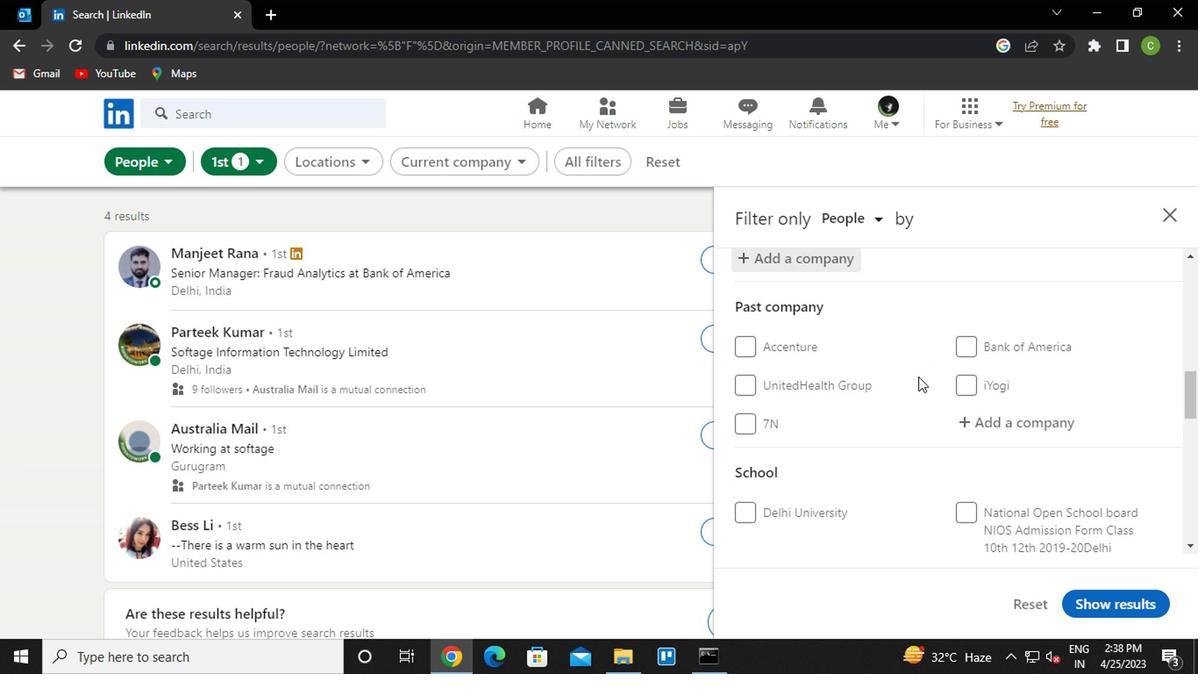 
Action: Mouse moved to (847, 412)
Screenshot: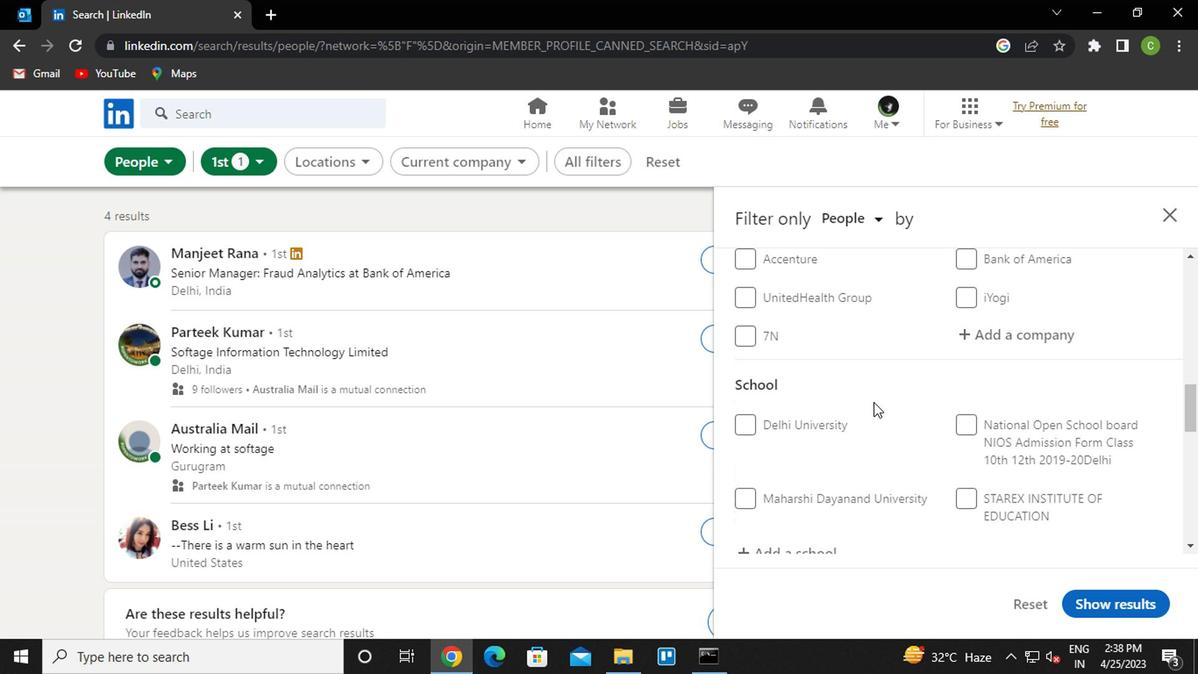 
Action: Mouse scrolled (847, 411) with delta (0, 0)
Screenshot: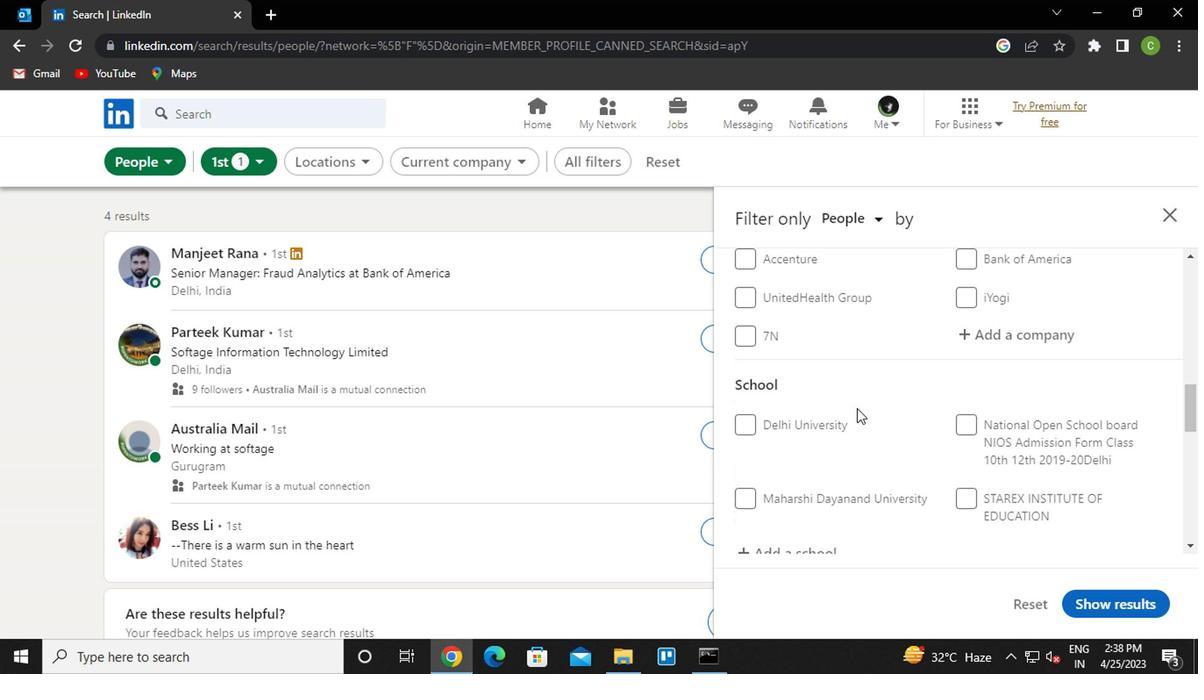
Action: Mouse scrolled (847, 411) with delta (0, 0)
Screenshot: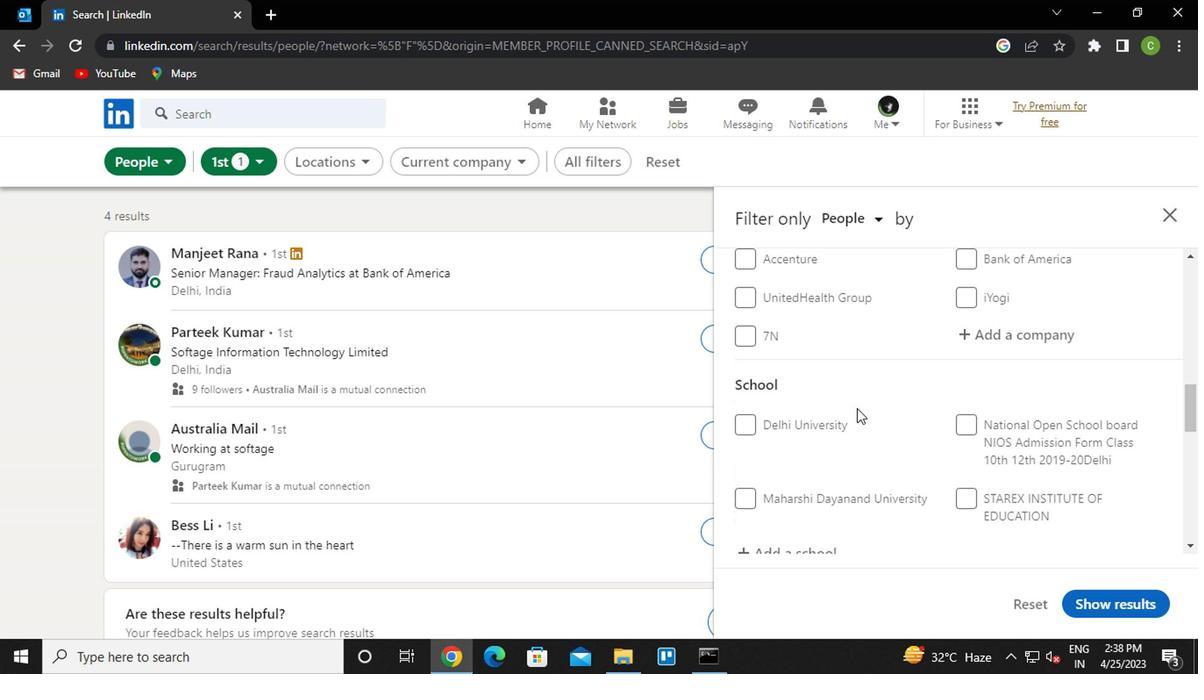 
Action: Mouse scrolled (847, 411) with delta (0, 0)
Screenshot: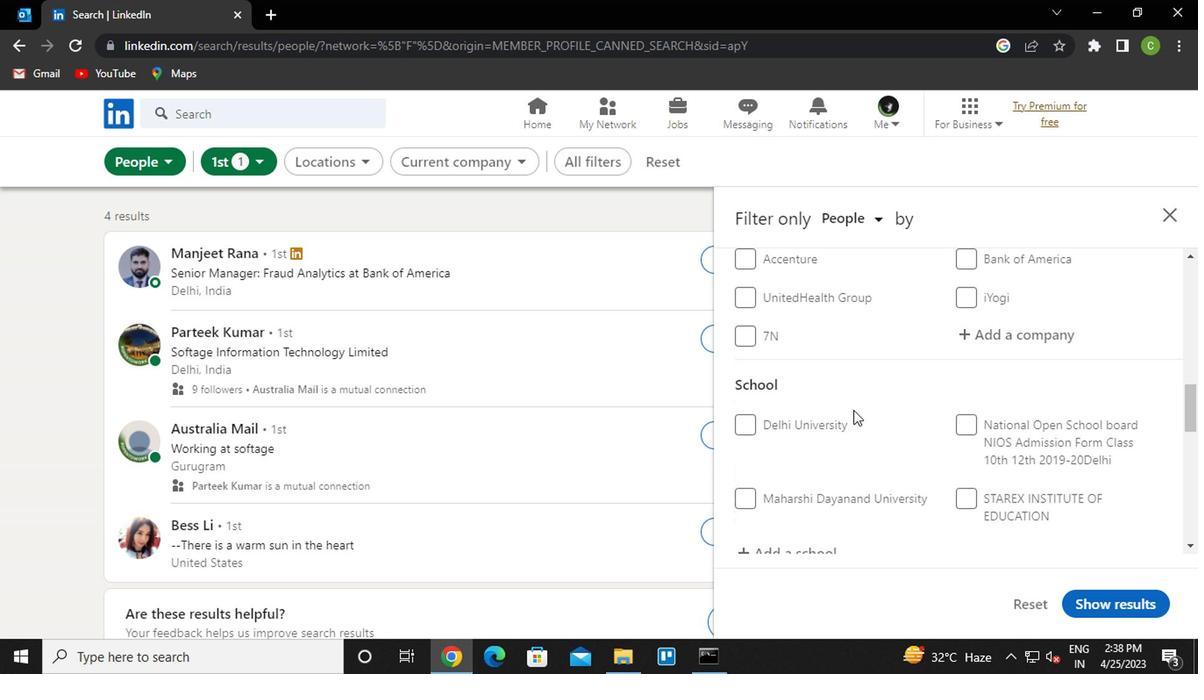 
Action: Mouse moved to (844, 411)
Screenshot: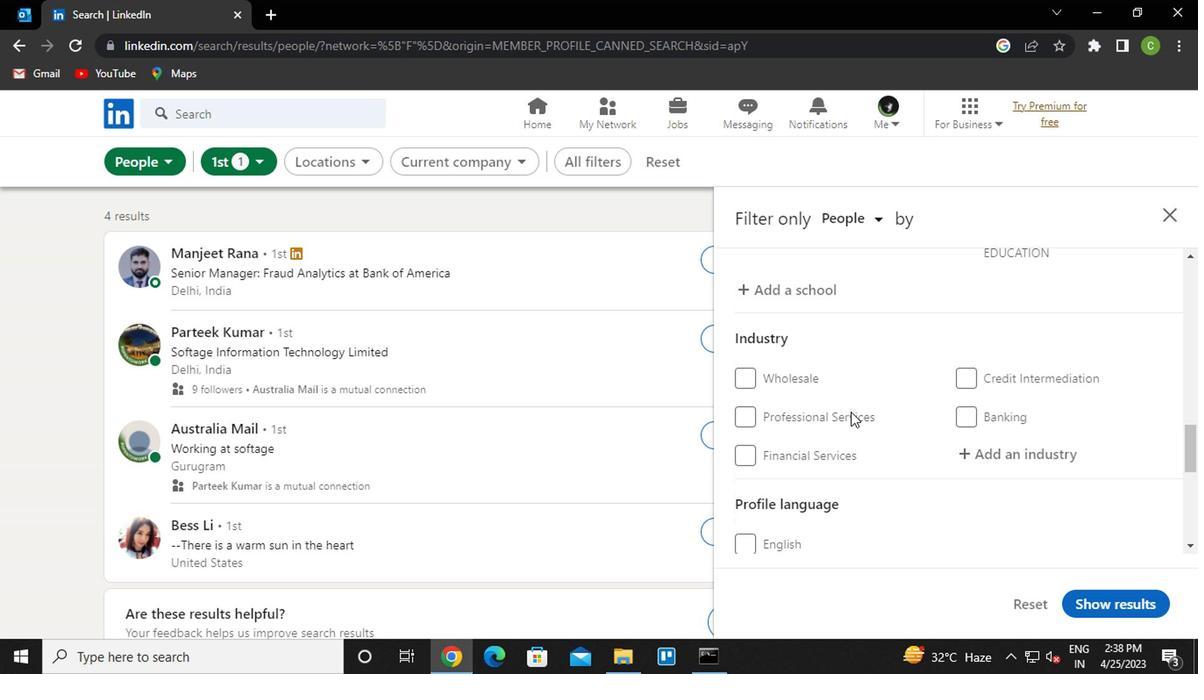 
Action: Mouse scrolled (844, 412) with delta (0, 0)
Screenshot: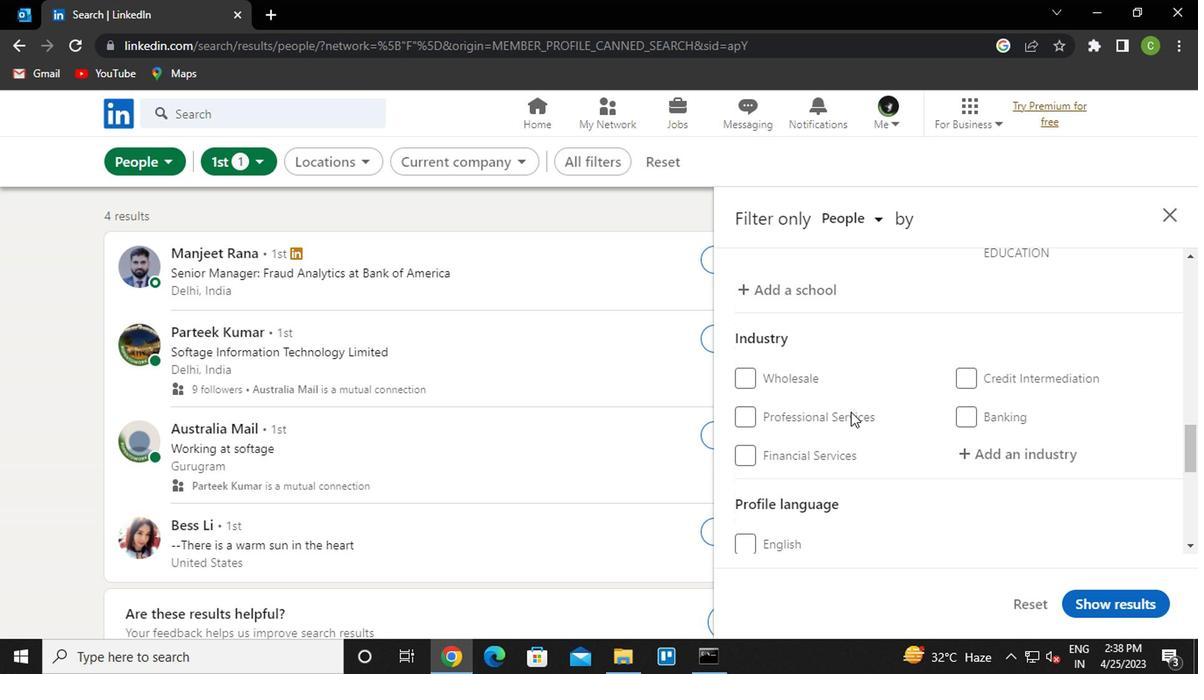 
Action: Mouse moved to (796, 380)
Screenshot: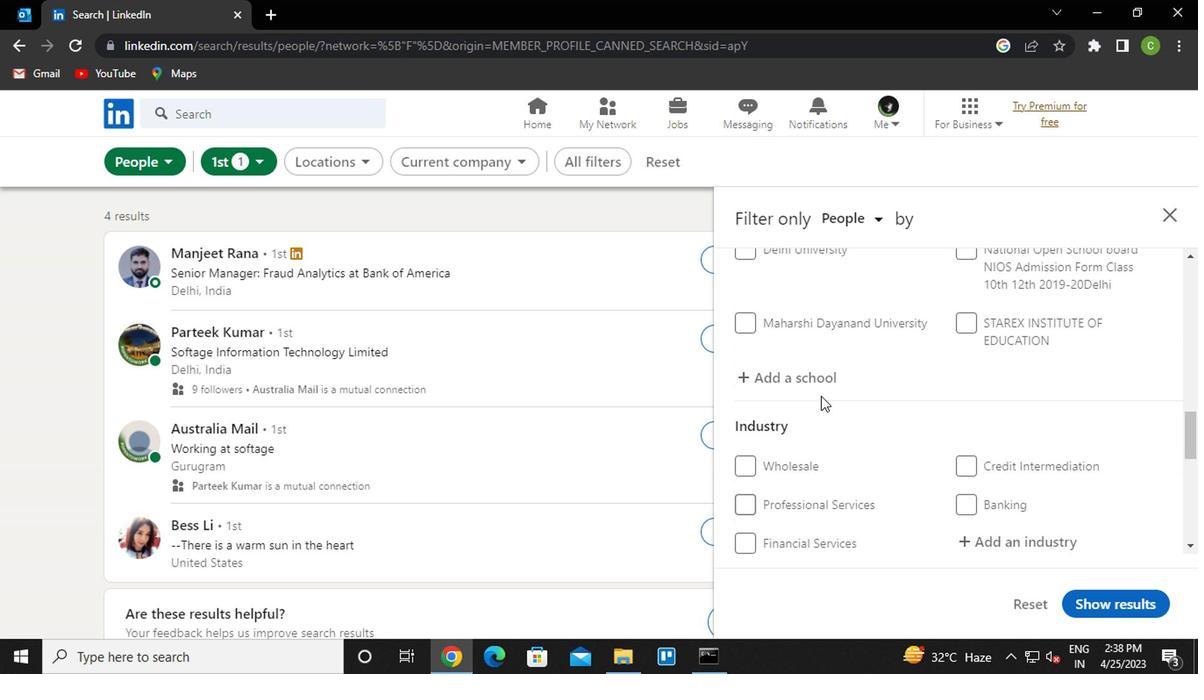 
Action: Mouse pressed left at (796, 380)
Screenshot: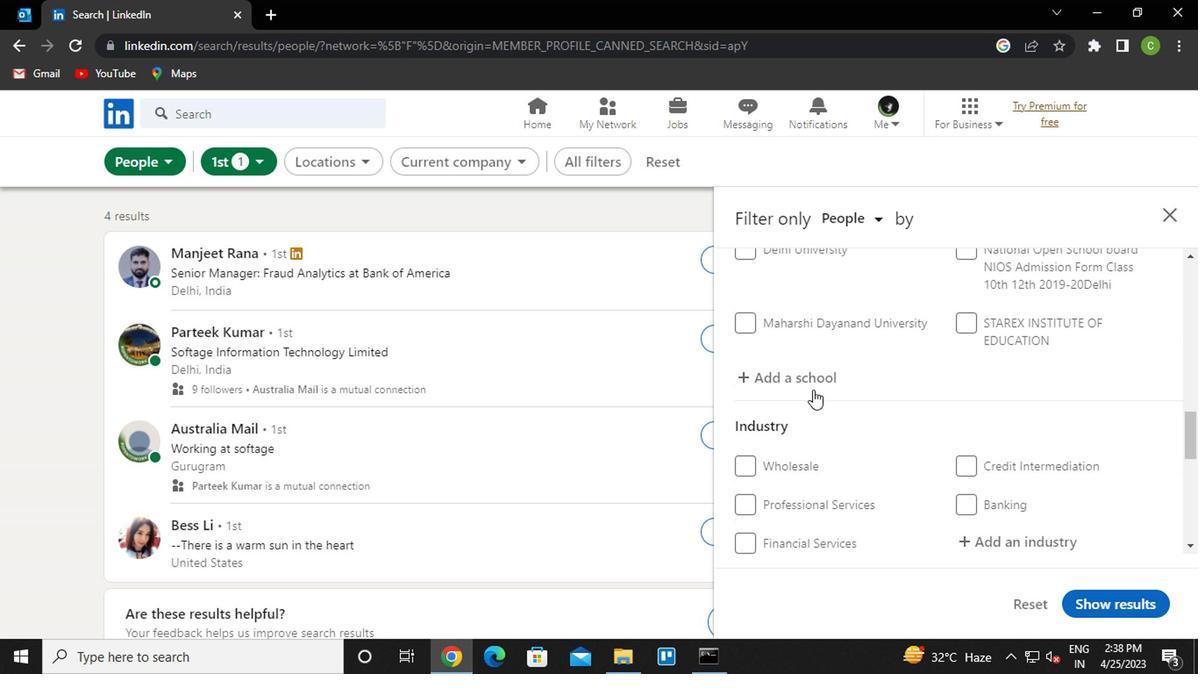 
Action: Key pressed st.<Key.space>aloysuis<Key.backspace><Key.backspace><Key.backspace><Key.backspace><Key.down><Key.enter>
Screenshot: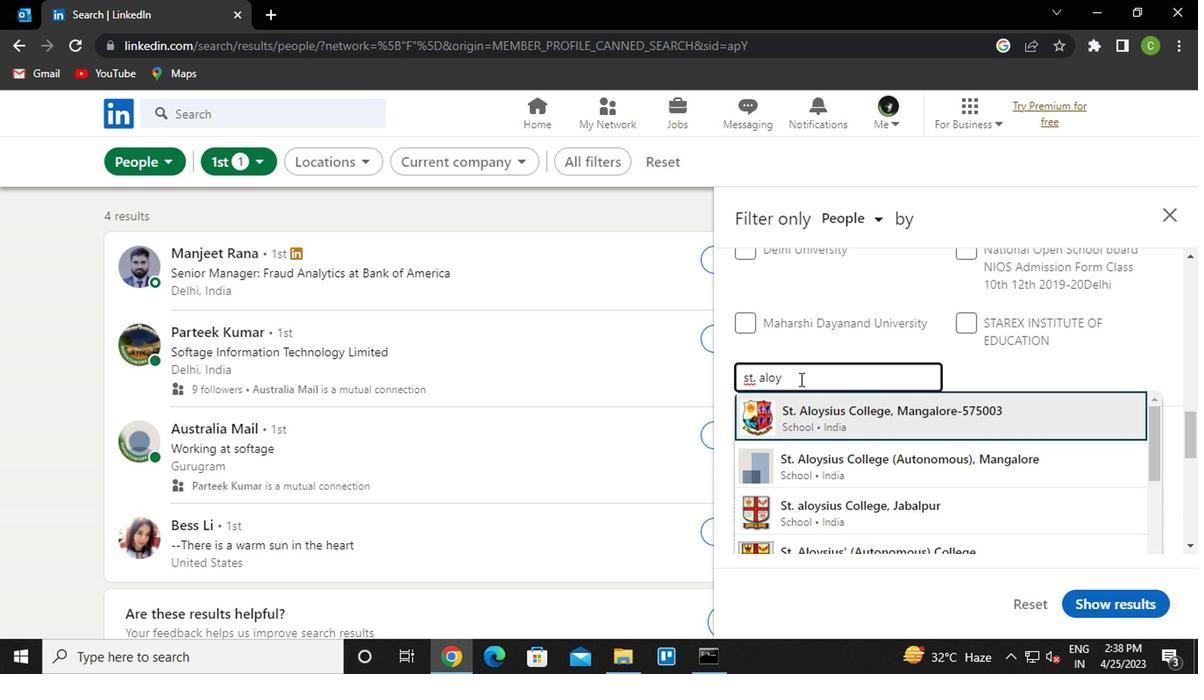 
Action: Mouse moved to (871, 394)
Screenshot: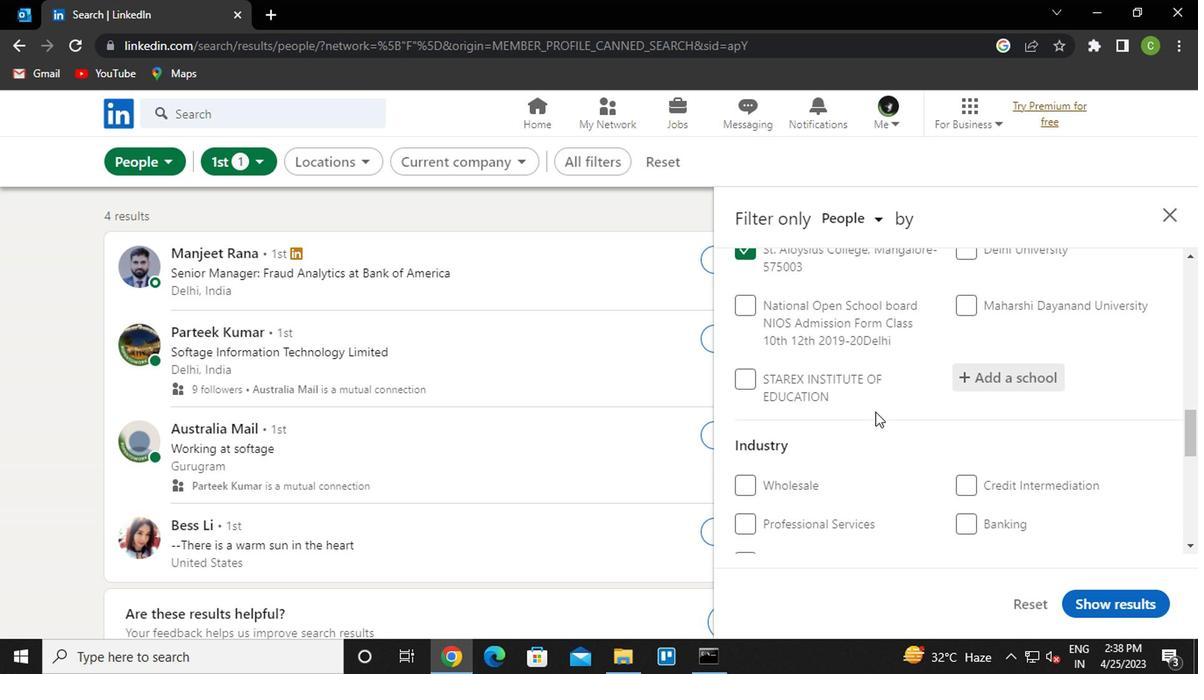 
Action: Mouse scrolled (871, 395) with delta (0, 0)
Screenshot: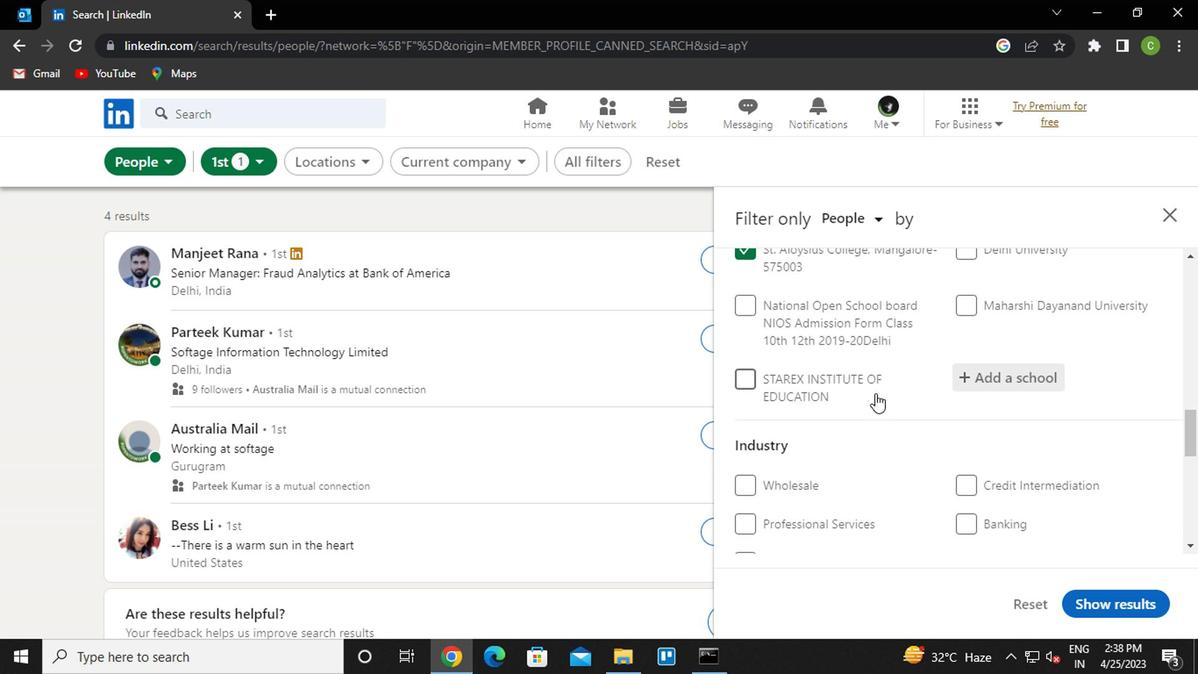 
Action: Mouse moved to (871, 396)
Screenshot: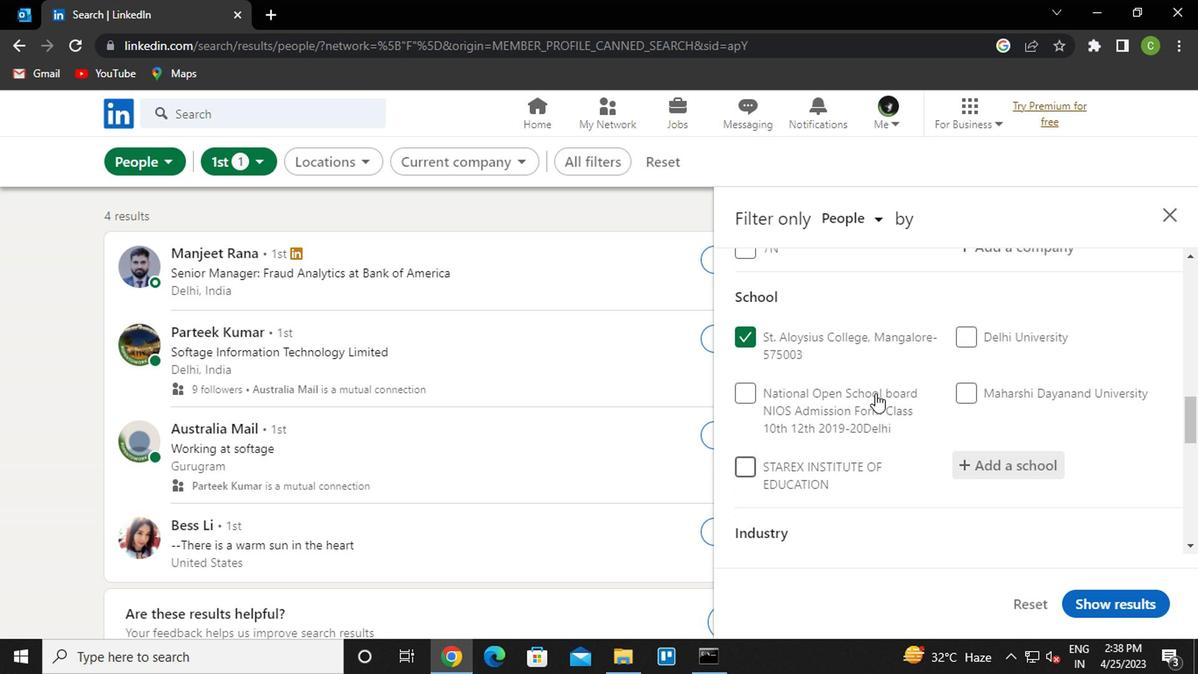 
Action: Mouse scrolled (871, 395) with delta (0, -1)
Screenshot: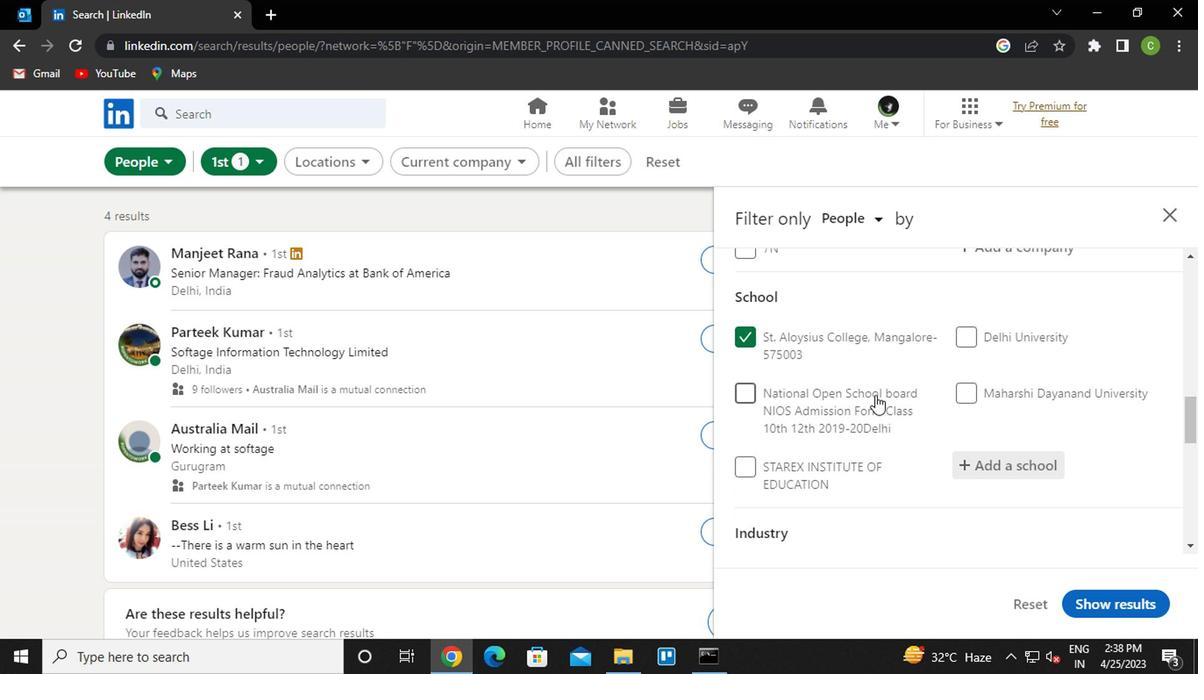 
Action: Mouse moved to (863, 408)
Screenshot: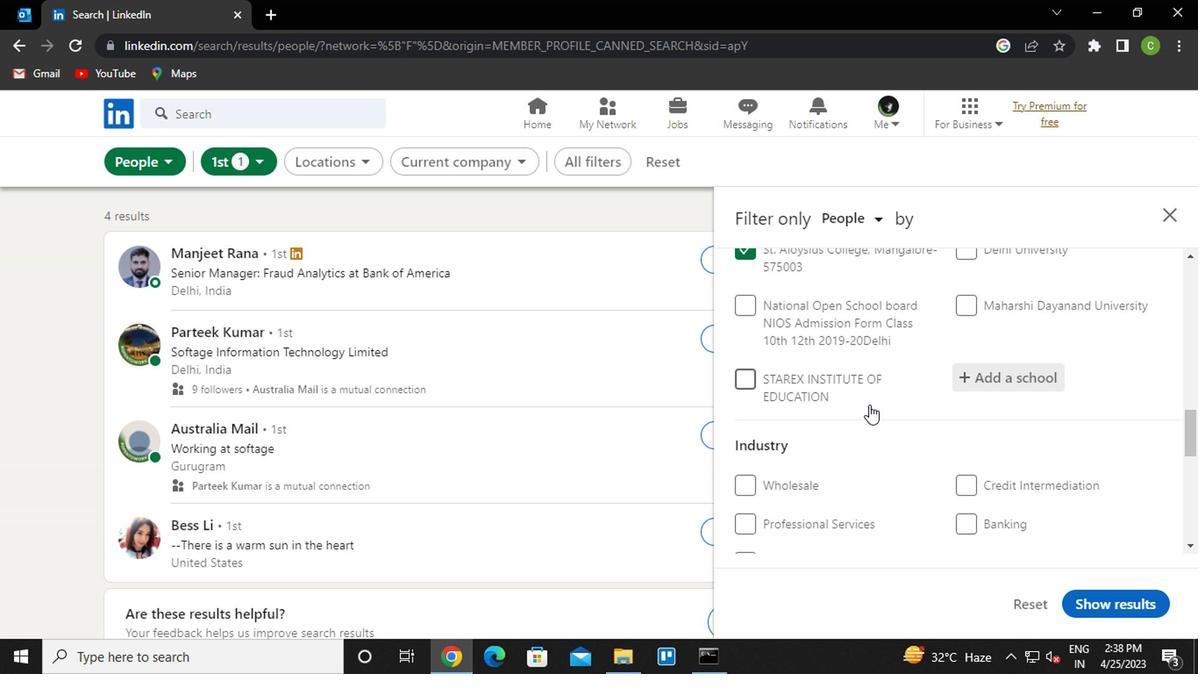 
Action: Mouse scrolled (863, 408) with delta (0, 0)
Screenshot: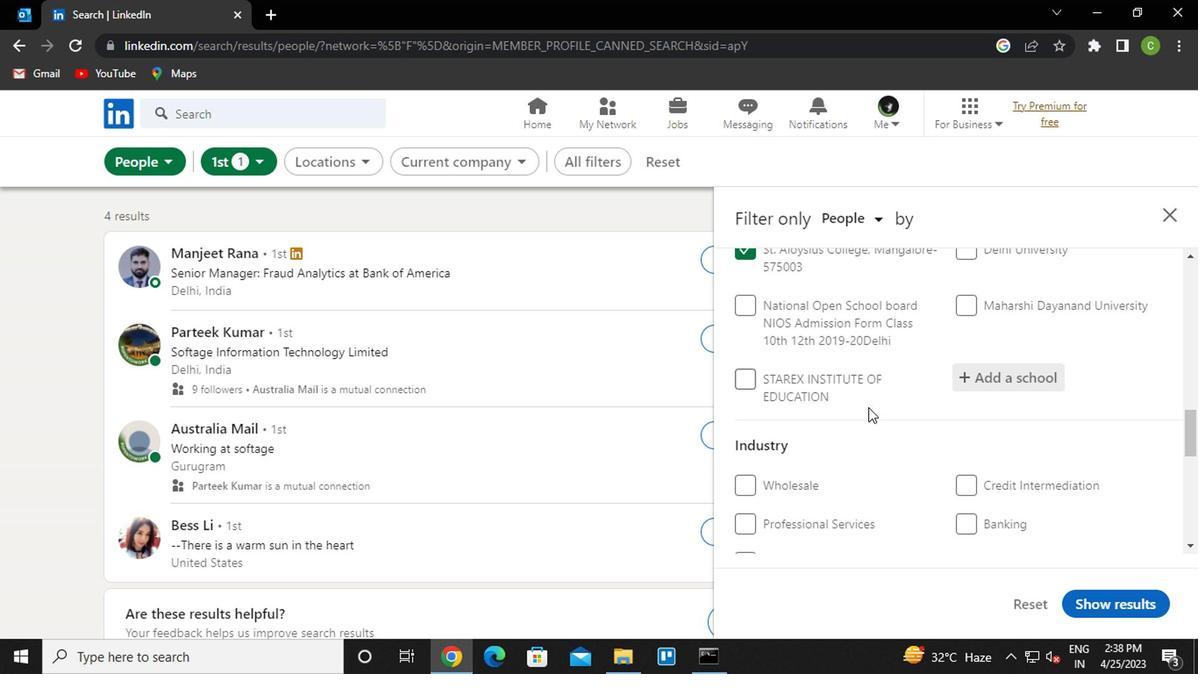 
Action: Mouse moved to (1028, 475)
Screenshot: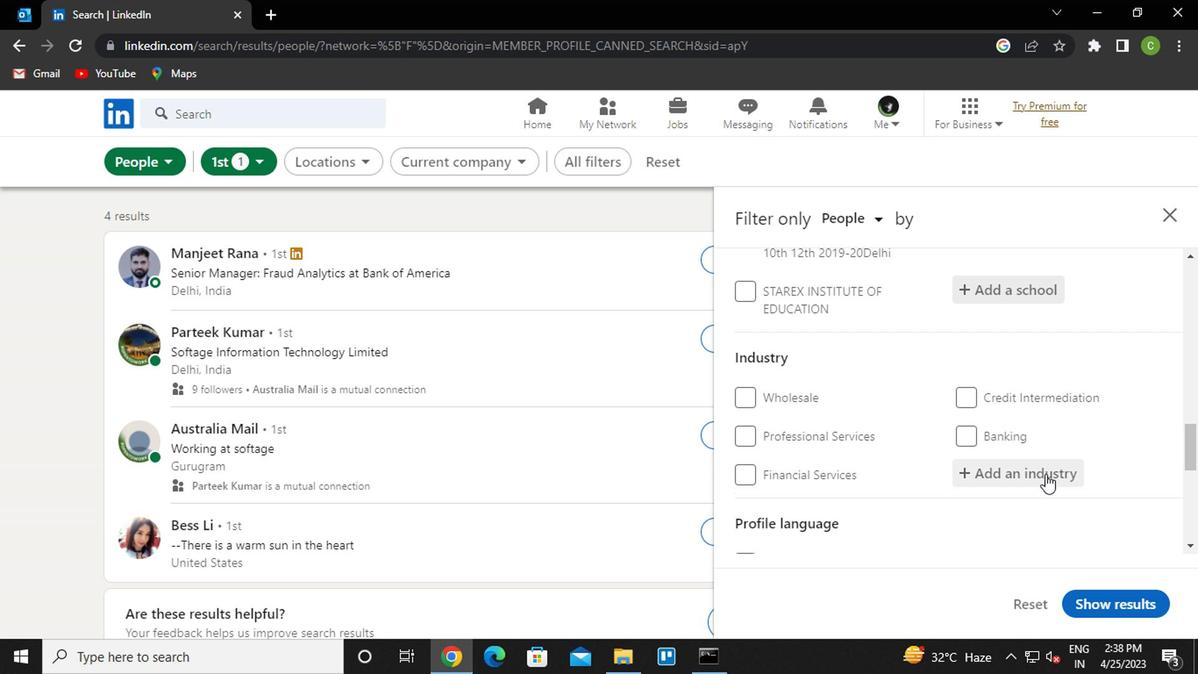 
Action: Mouse pressed left at (1028, 475)
Screenshot: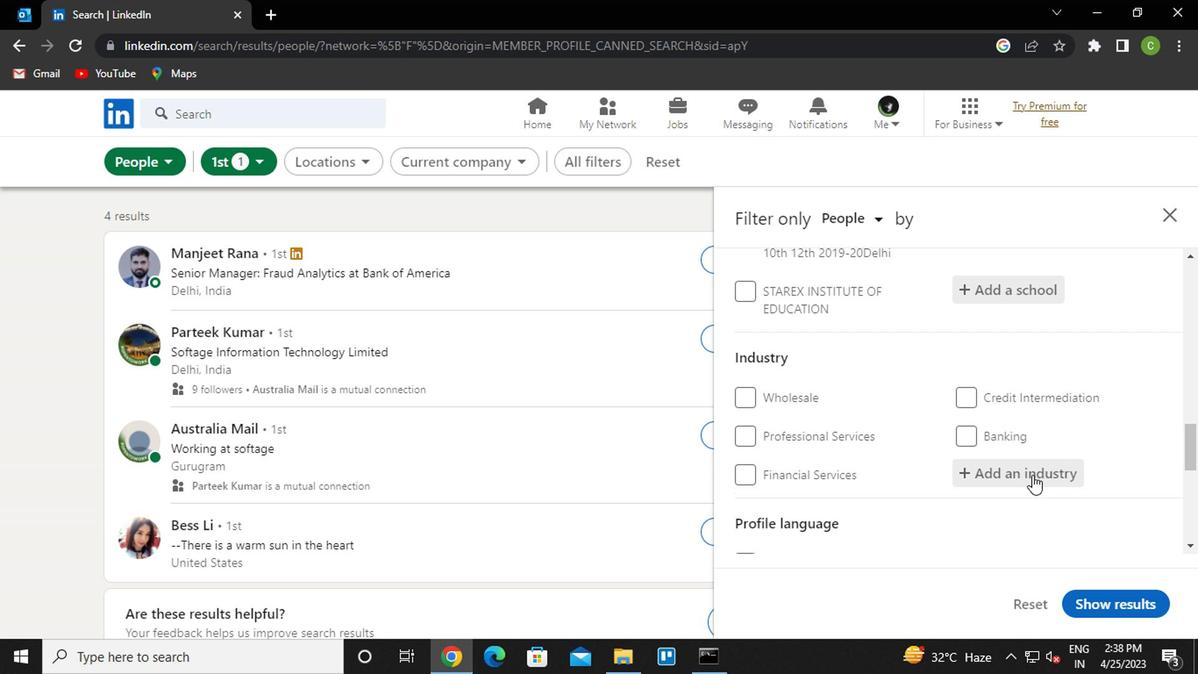 
Action: Mouse moved to (1017, 478)
Screenshot: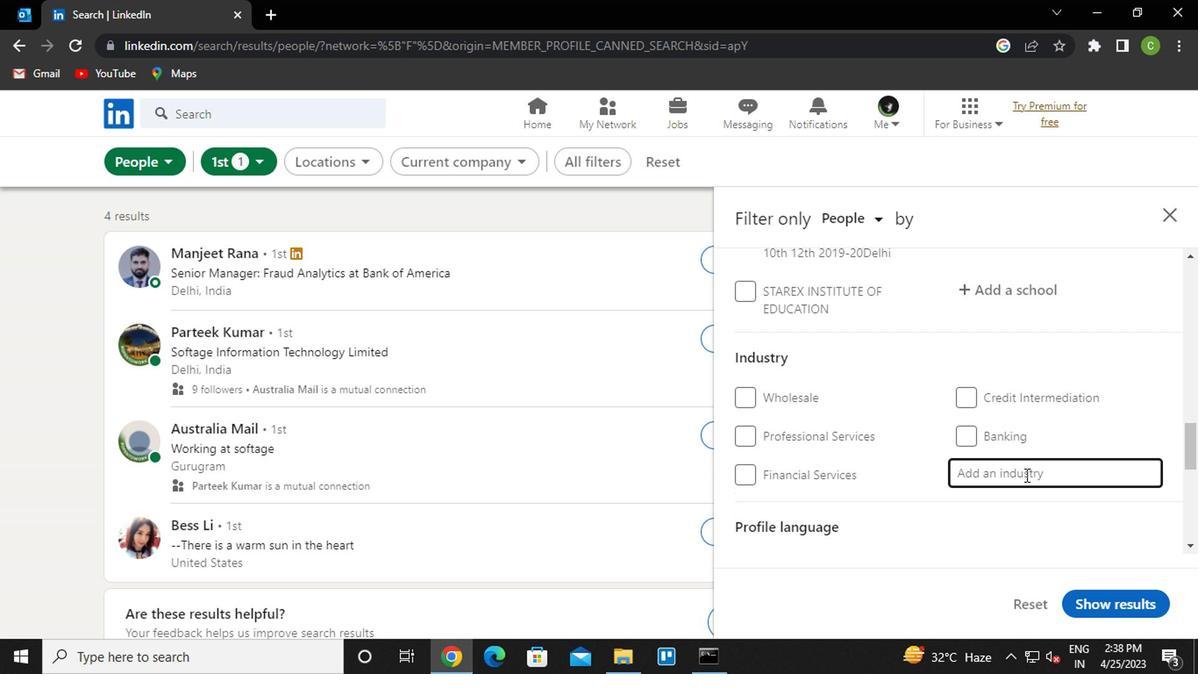 
Action: Key pressed <Key.caps_lock>g<Key.caps_lock>lass<Key.down><Key.enter>
Screenshot: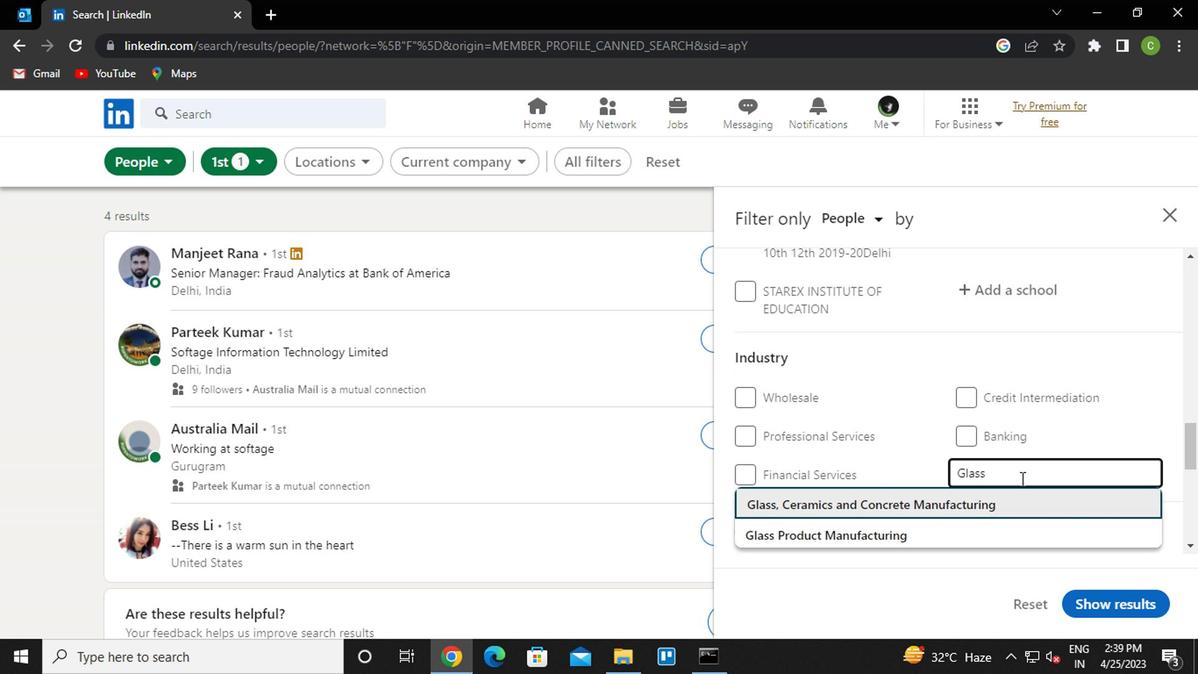 
Action: Mouse moved to (958, 449)
Screenshot: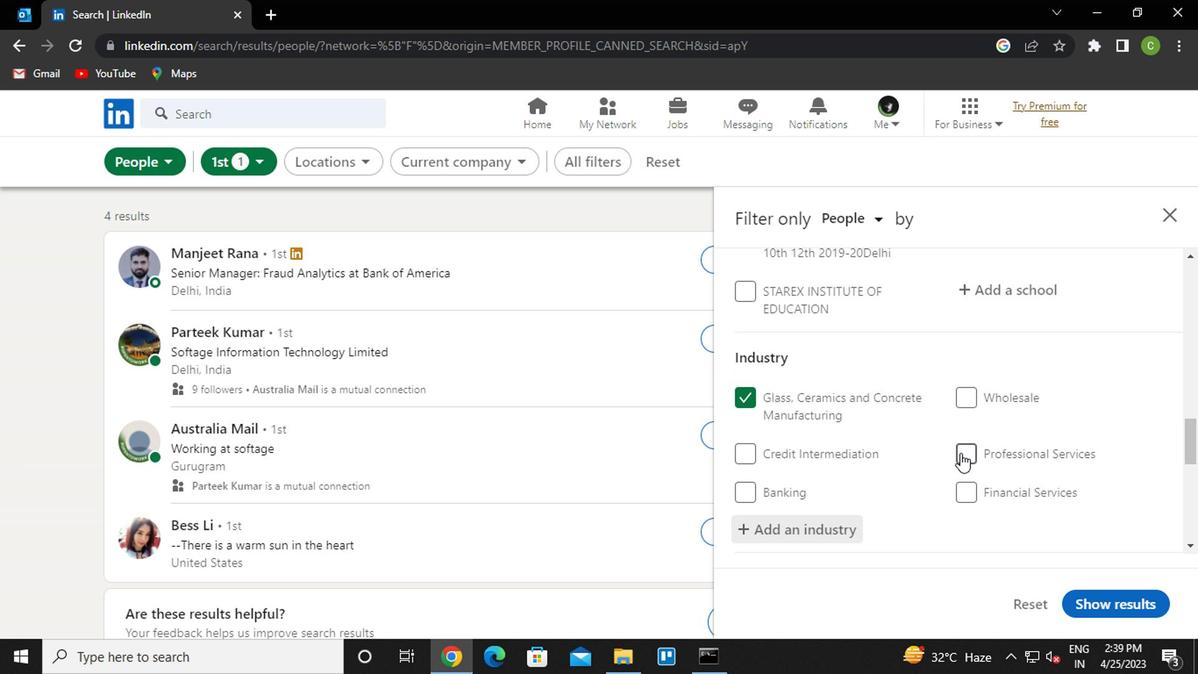 
Action: Mouse scrolled (958, 448) with delta (0, -1)
Screenshot: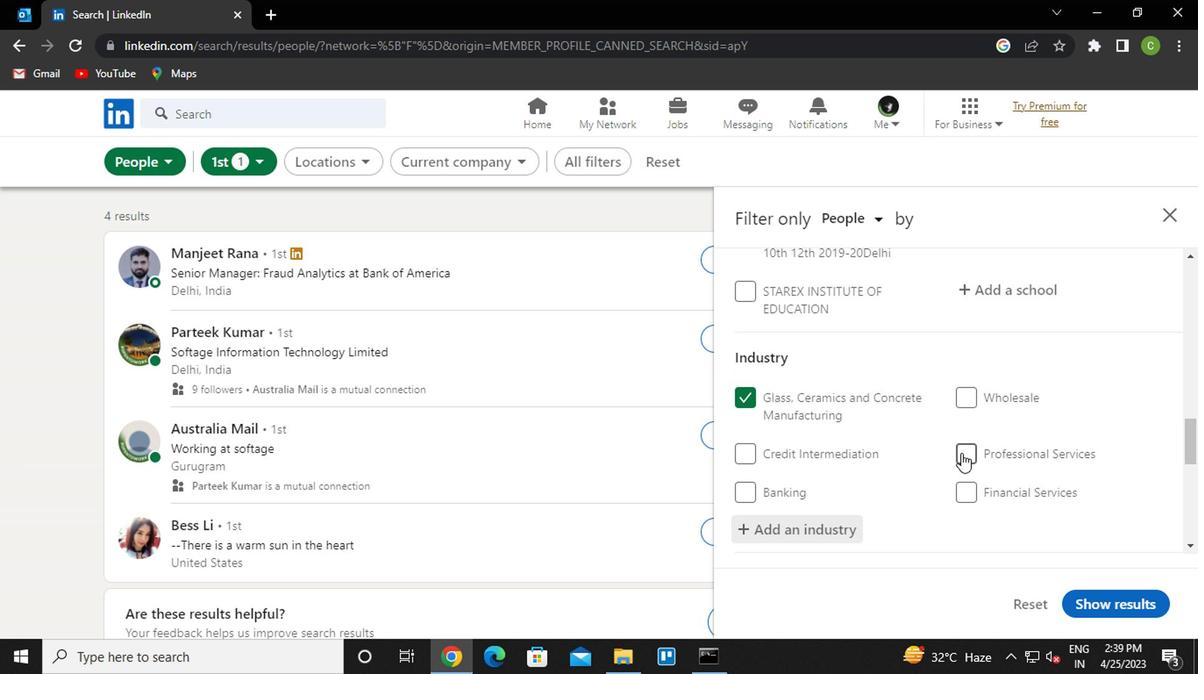 
Action: Mouse moved to (951, 436)
Screenshot: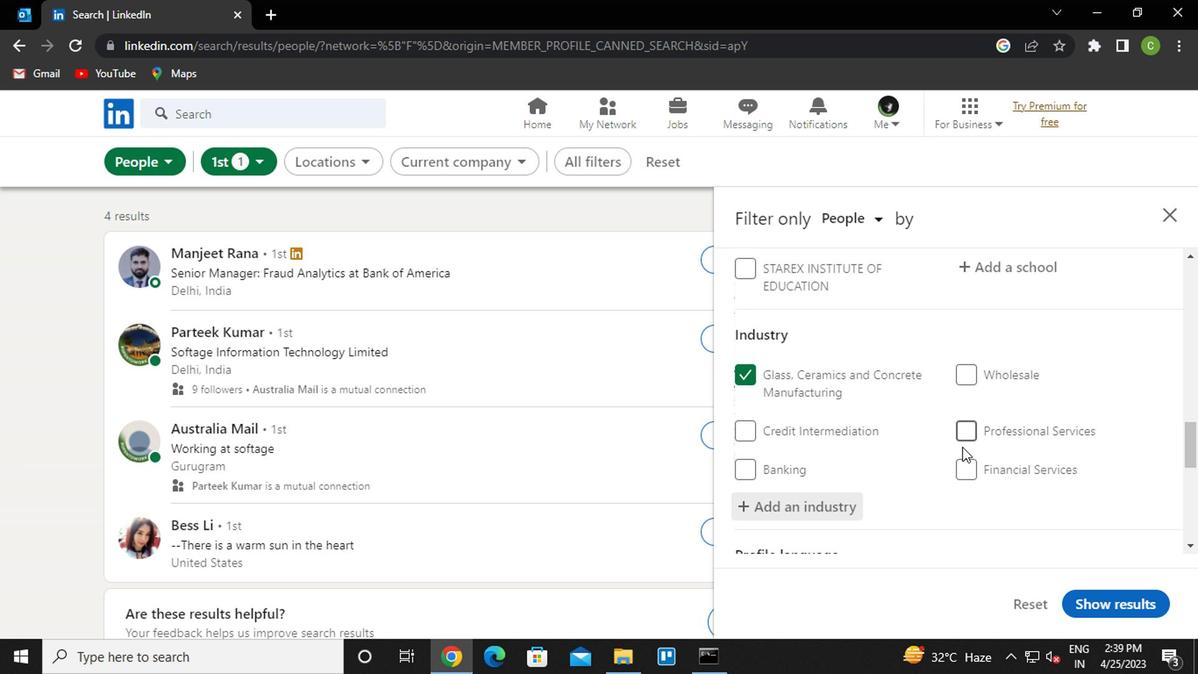 
Action: Mouse scrolled (951, 435) with delta (0, -1)
Screenshot: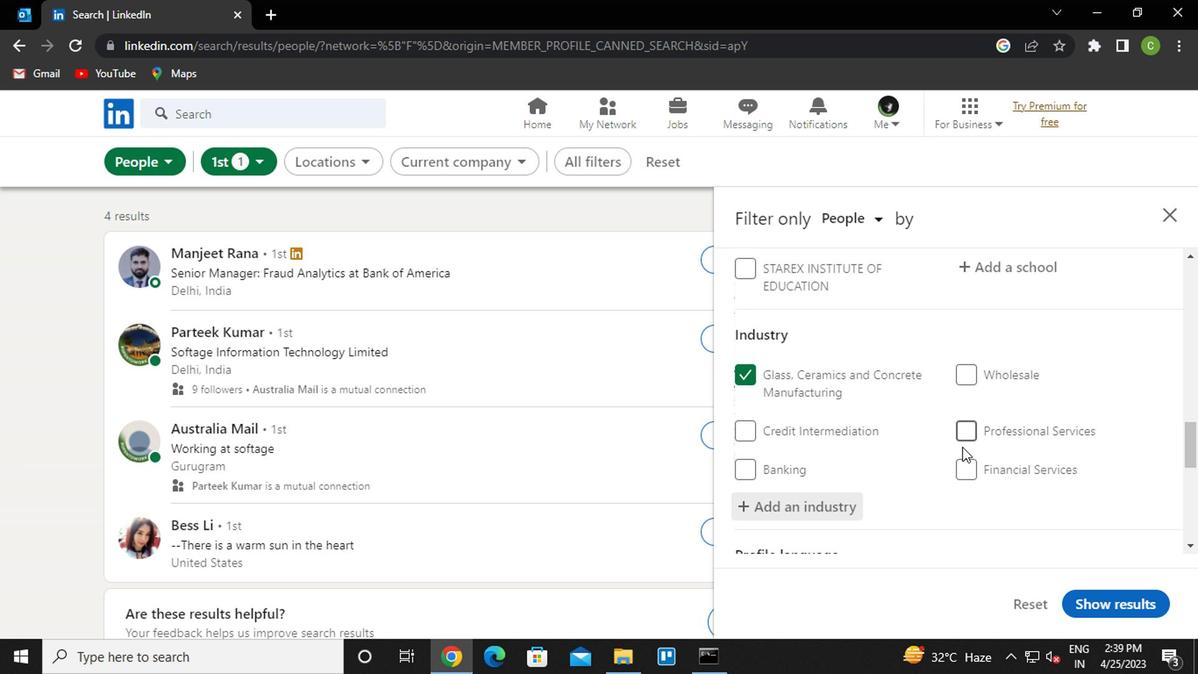 
Action: Mouse moved to (915, 423)
Screenshot: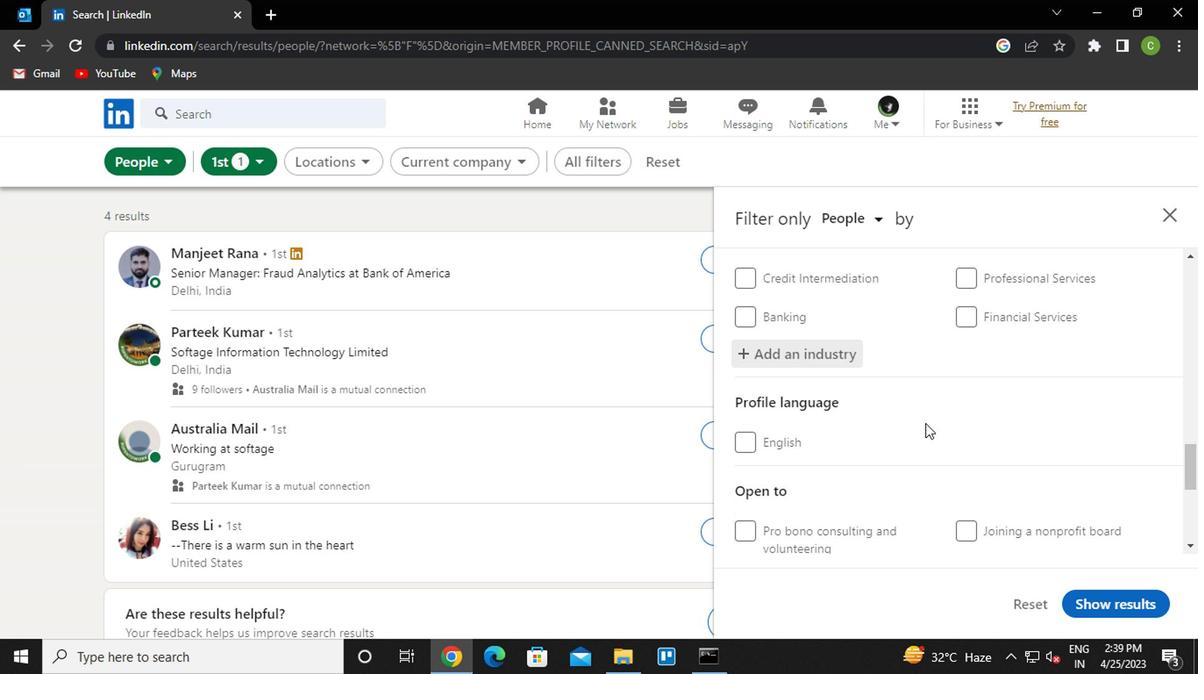 
Action: Mouse scrolled (915, 423) with delta (0, 0)
Screenshot: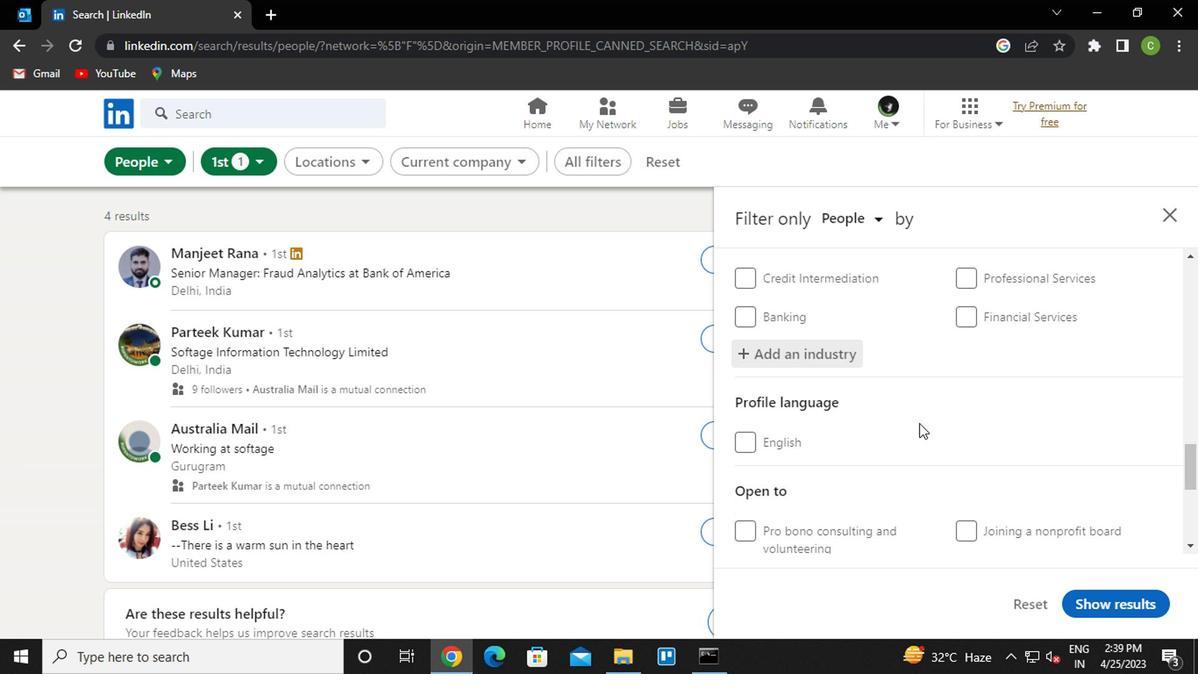 
Action: Mouse moved to (852, 425)
Screenshot: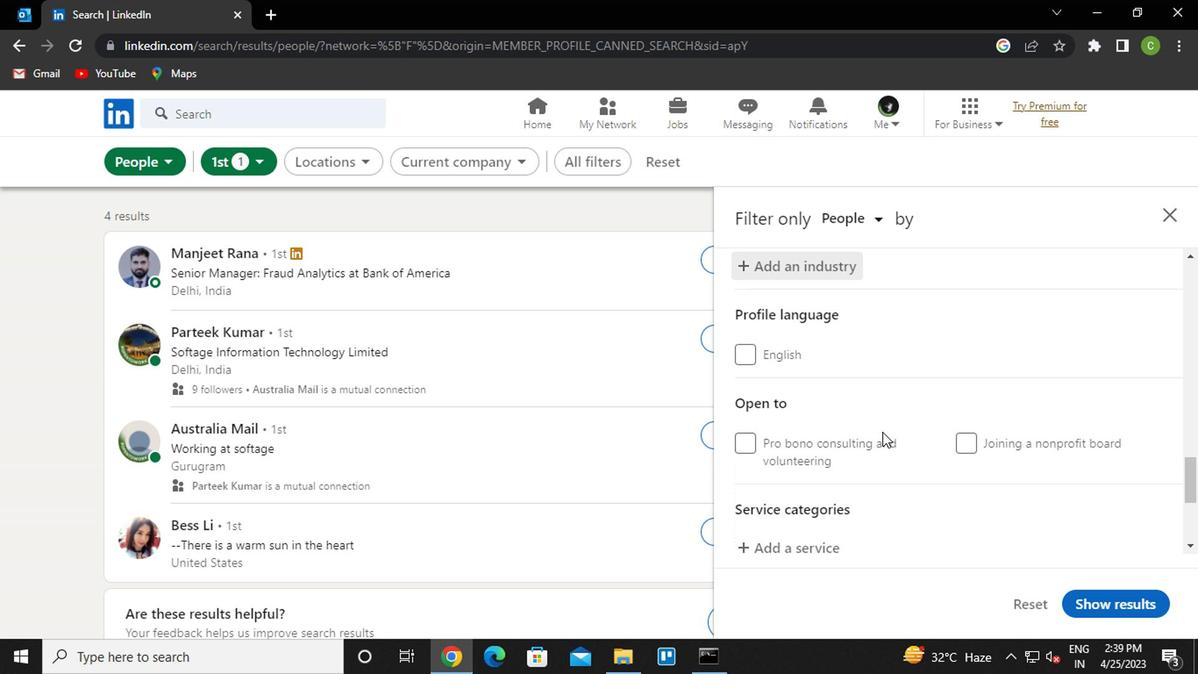 
Action: Mouse scrolled (852, 425) with delta (0, 0)
Screenshot: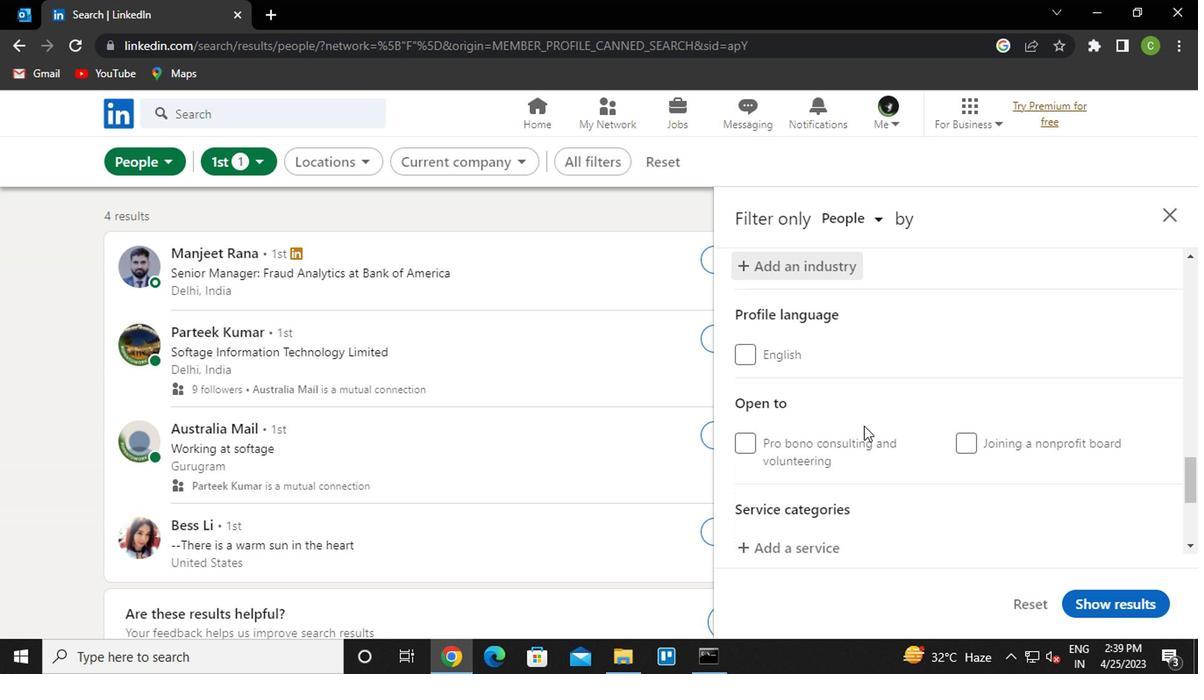 
Action: Mouse moved to (803, 456)
Screenshot: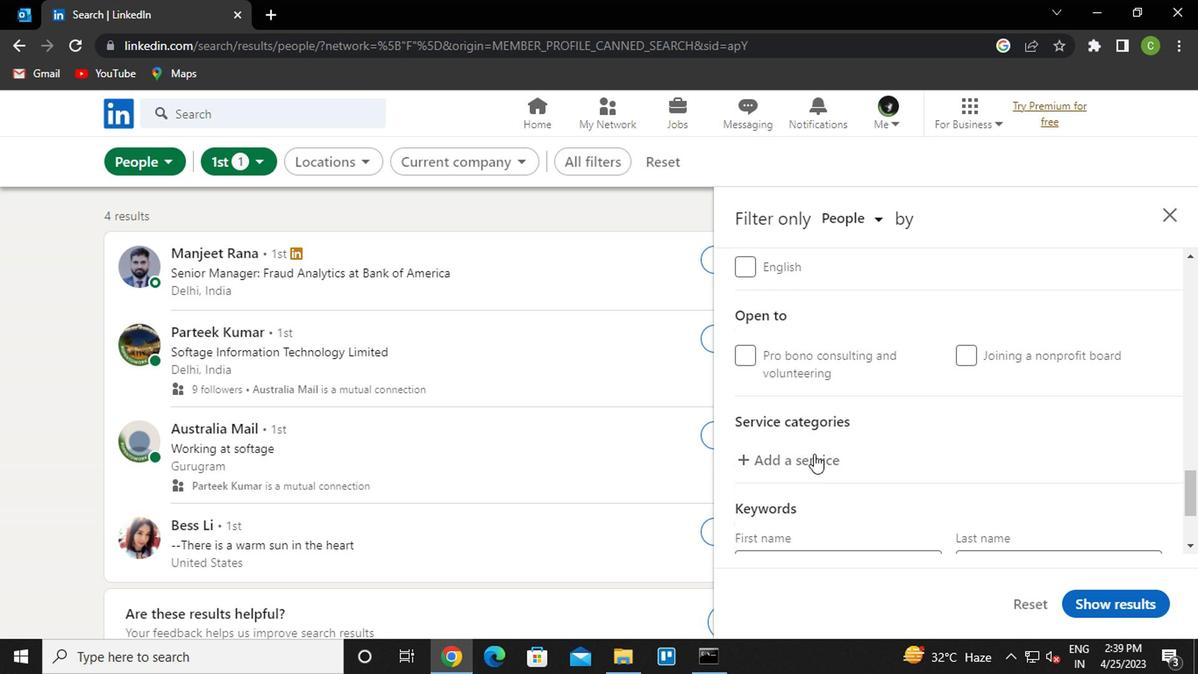 
Action: Mouse pressed left at (803, 456)
Screenshot: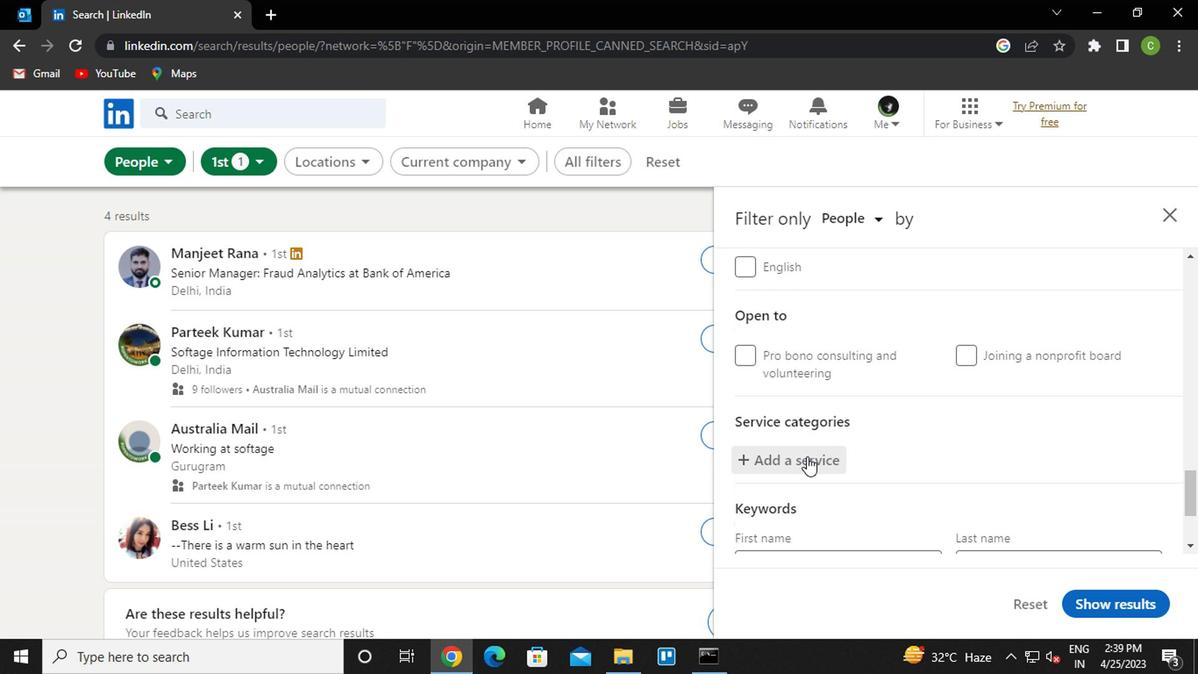 
Action: Key pressed <Key.caps_lock>p<Key.caps_lock>acka<Key.down><Key.enter>
Screenshot: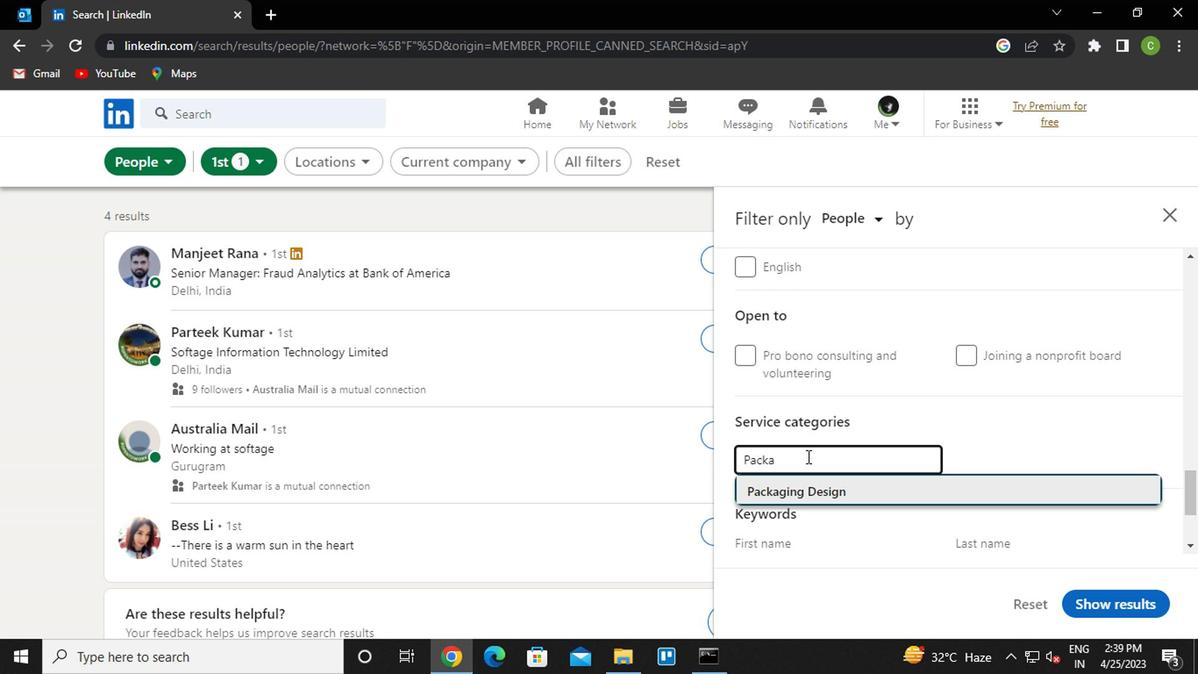 
Action: Mouse moved to (845, 481)
Screenshot: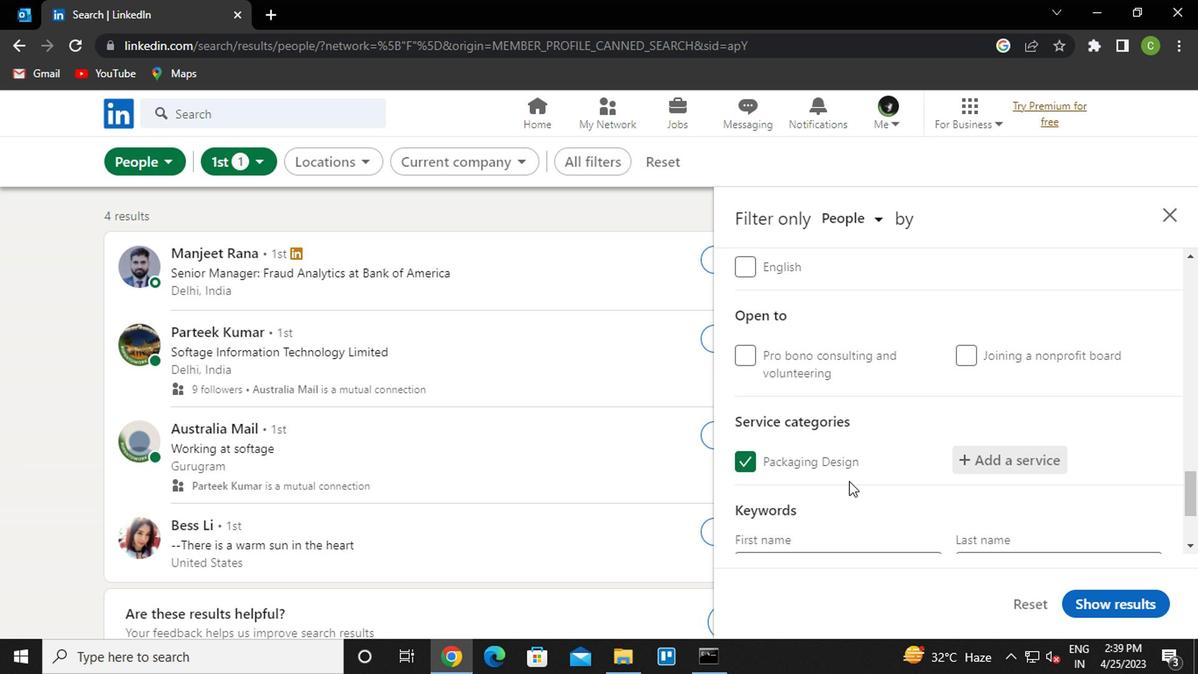 
Action: Mouse scrolled (845, 480) with delta (0, -1)
Screenshot: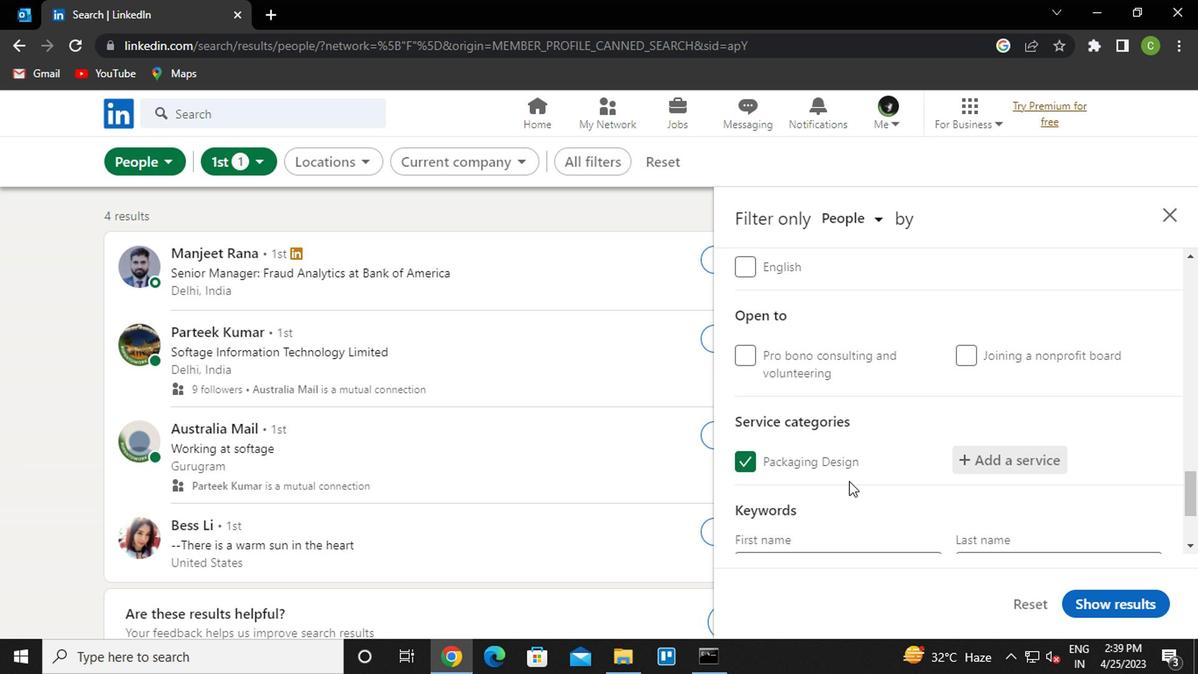 
Action: Mouse scrolled (845, 480) with delta (0, -1)
Screenshot: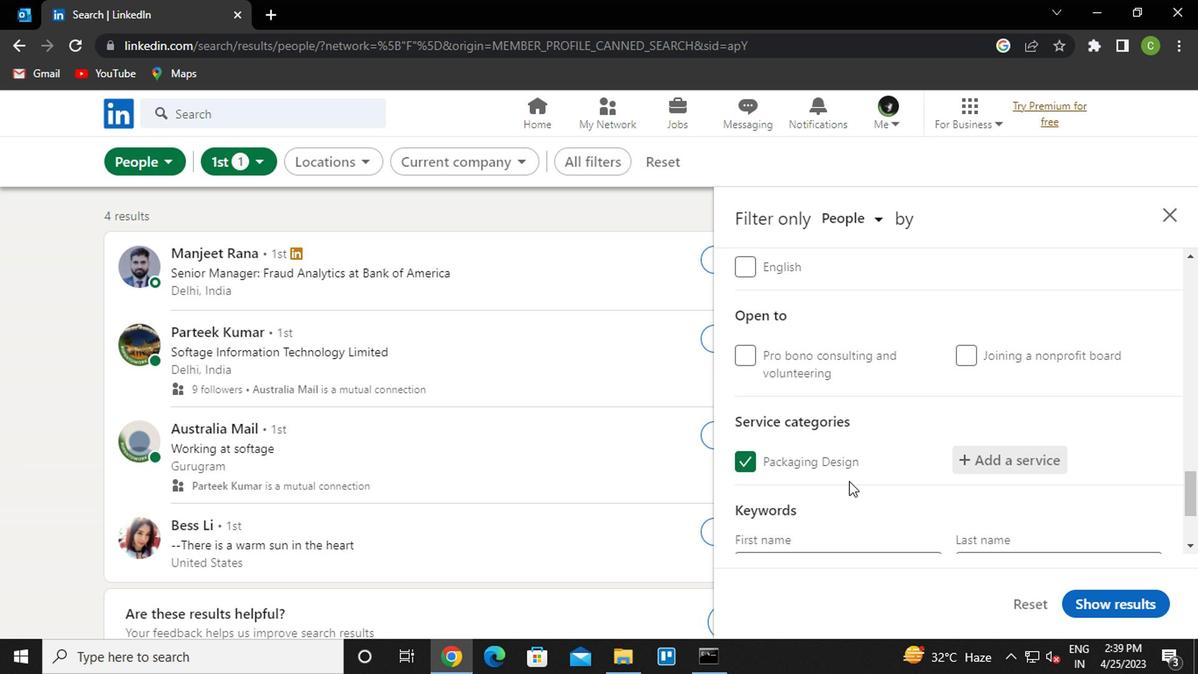 
Action: Mouse moved to (824, 476)
Screenshot: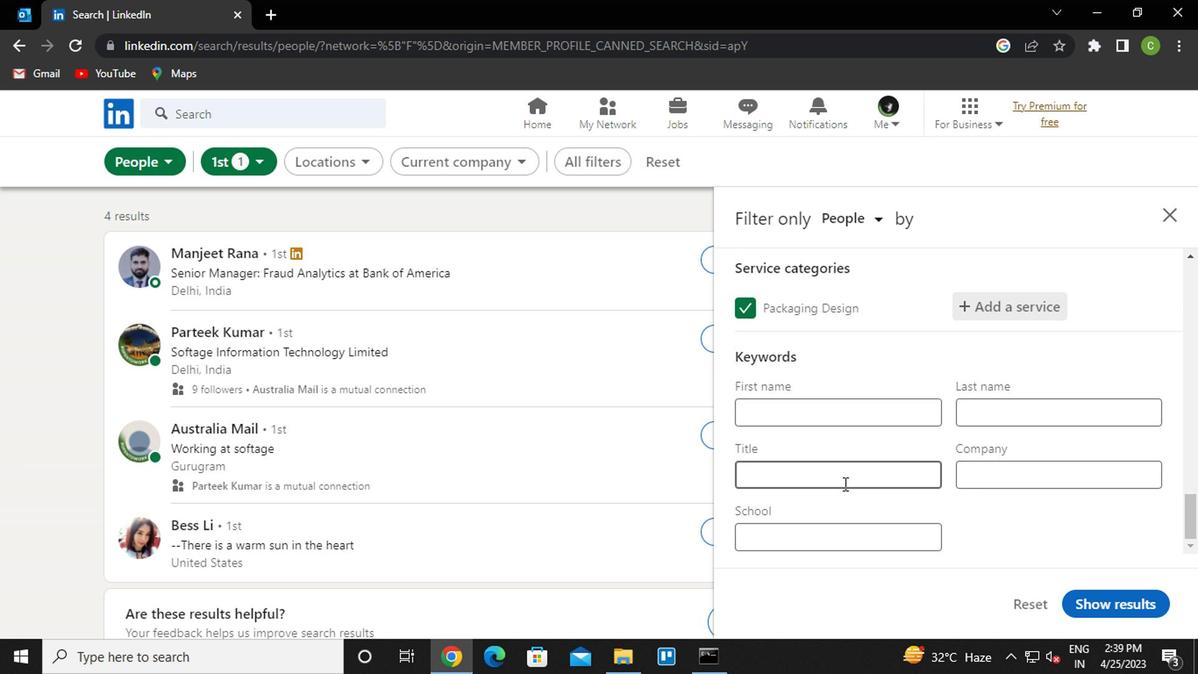 
Action: Mouse pressed left at (824, 476)
Screenshot: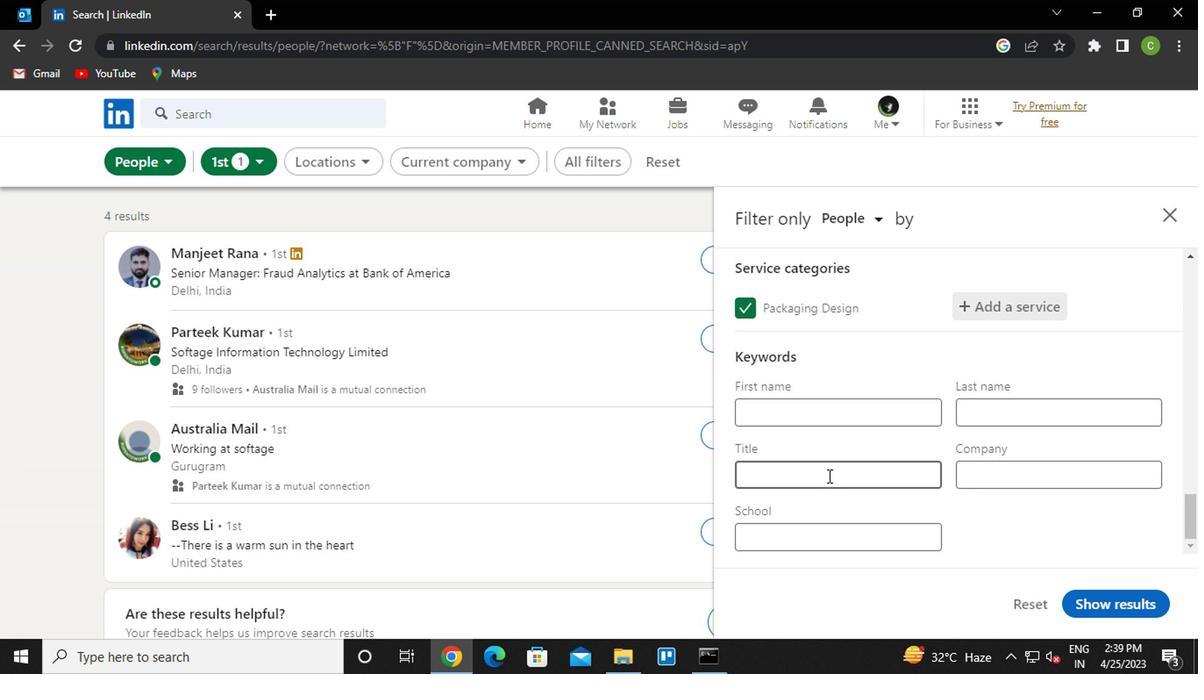 
Action: Key pressed <Key.caps_lock>d<Key.caps_lock>rector<Key.space><Key.left><Key.left><Key.right>ctrl+I<Key.right><Key.space>ctrl+Of<Key.space><Key.caps_lock>b<Key.caps_lock>ean<Key.space><Key.caps_lock>c<Key.caps_lock>ounting
Screenshot: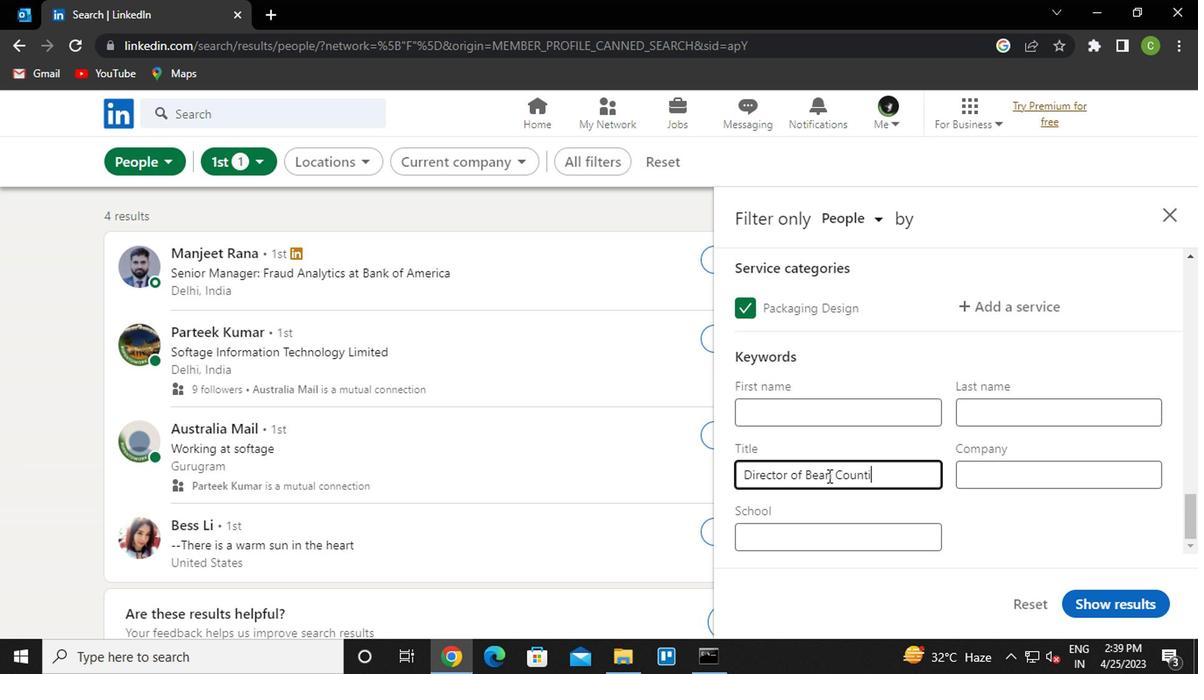 
Action: Mouse moved to (1084, 603)
Screenshot: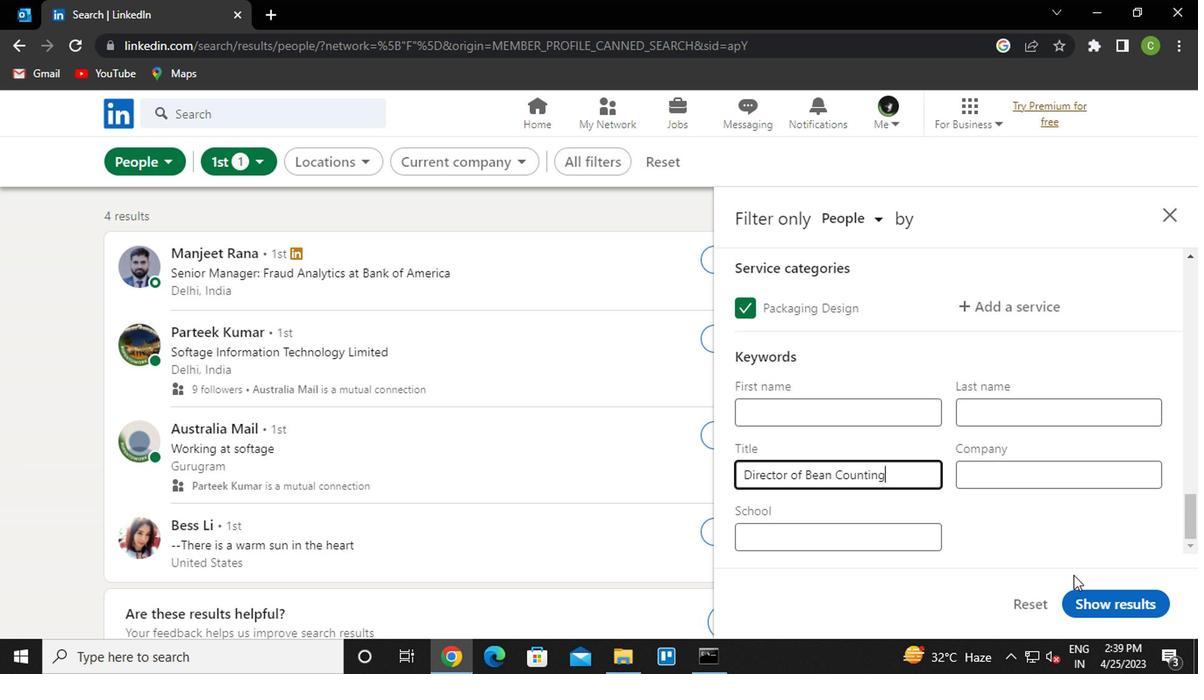 
Action: Mouse pressed left at (1084, 603)
Screenshot: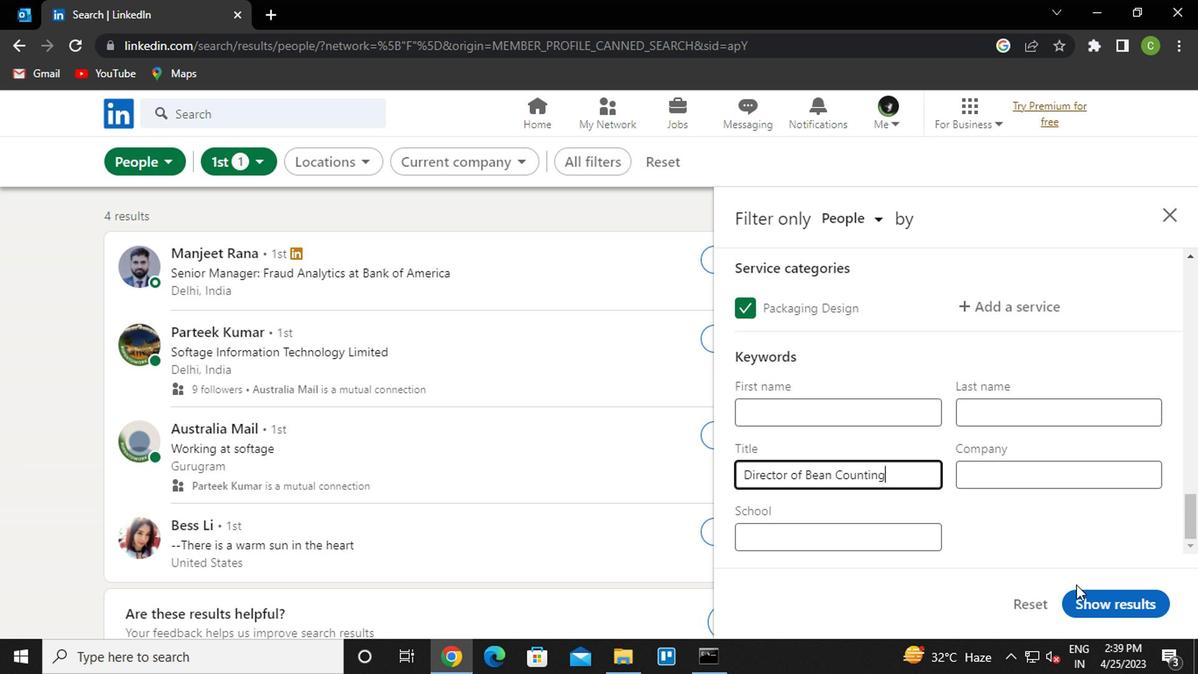 
Action: Mouse moved to (783, 498)
Screenshot: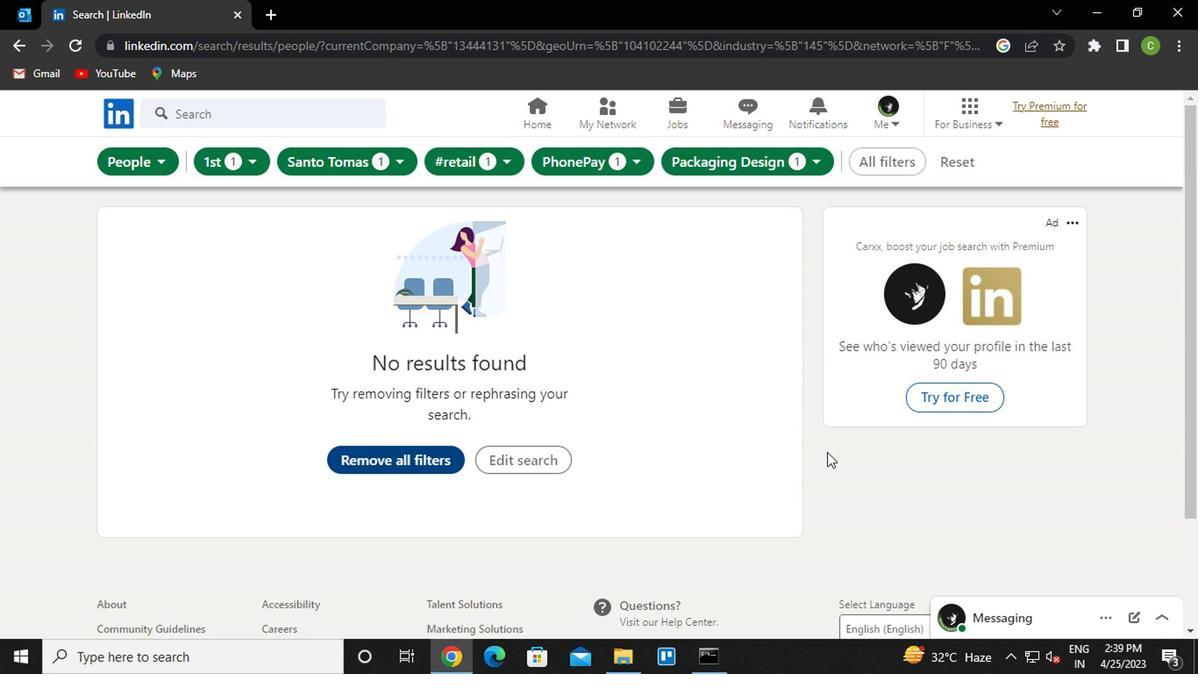
